 Task: Create in the project AgileHarbor in Backlog an issue 'Implement a new cloud-based project management system for a company with advanced project tracking and reporting features', assign it to team member softage.3@softage.net and change the status to IN PROGRESS. Create in the project AgileHarbor in Backlog an issue 'Integrate a new product comparison feature into an existing e-commerce website to improve product evaluation and decision making for customers', assign it to team member softage.4@softage.net and change the status to IN PROGRESS
Action: Mouse moved to (208, 50)
Screenshot: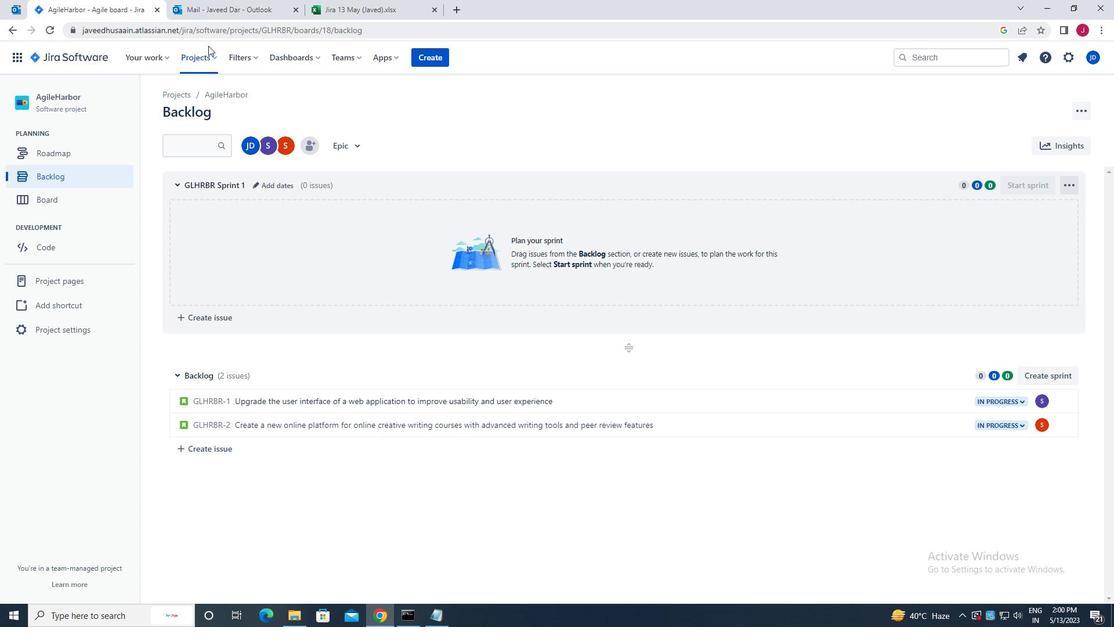
Action: Mouse pressed left at (208, 50)
Screenshot: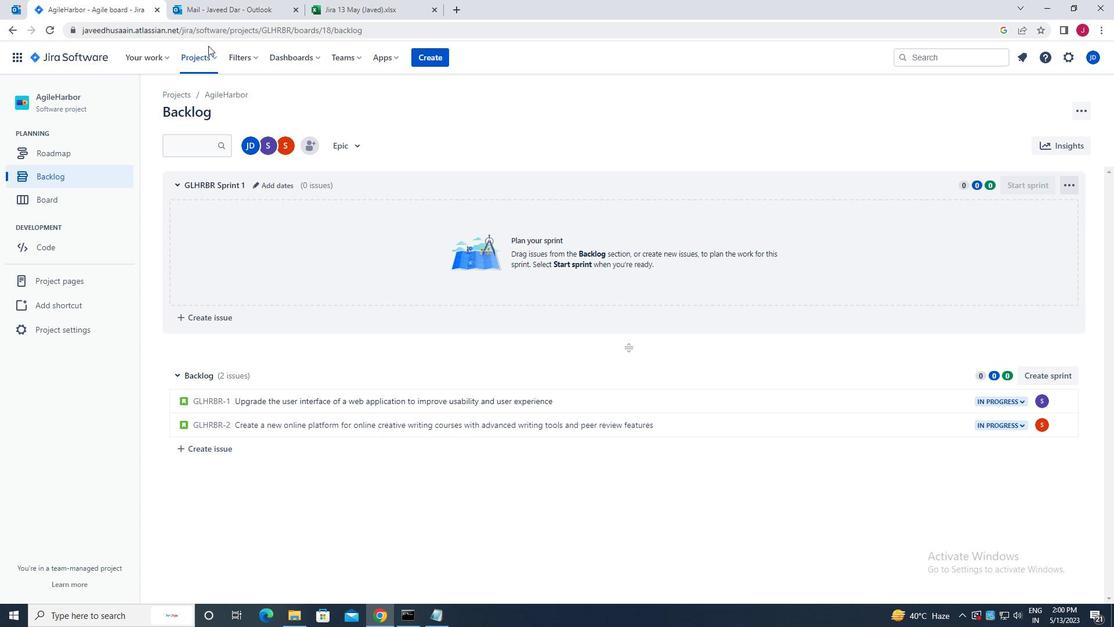 
Action: Mouse moved to (222, 110)
Screenshot: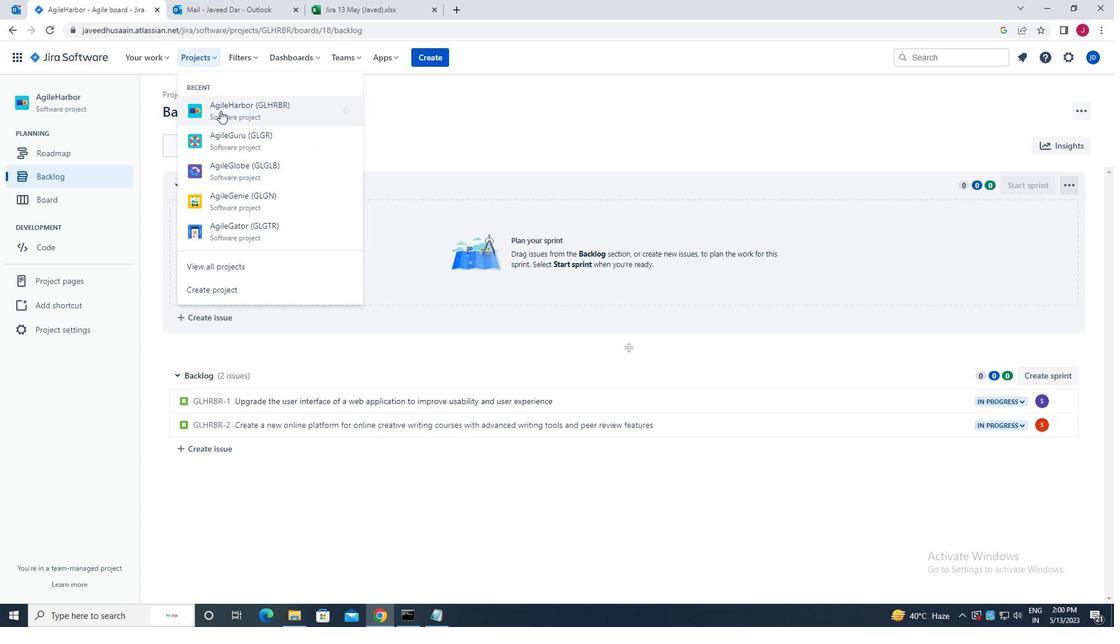 
Action: Mouse pressed left at (222, 110)
Screenshot: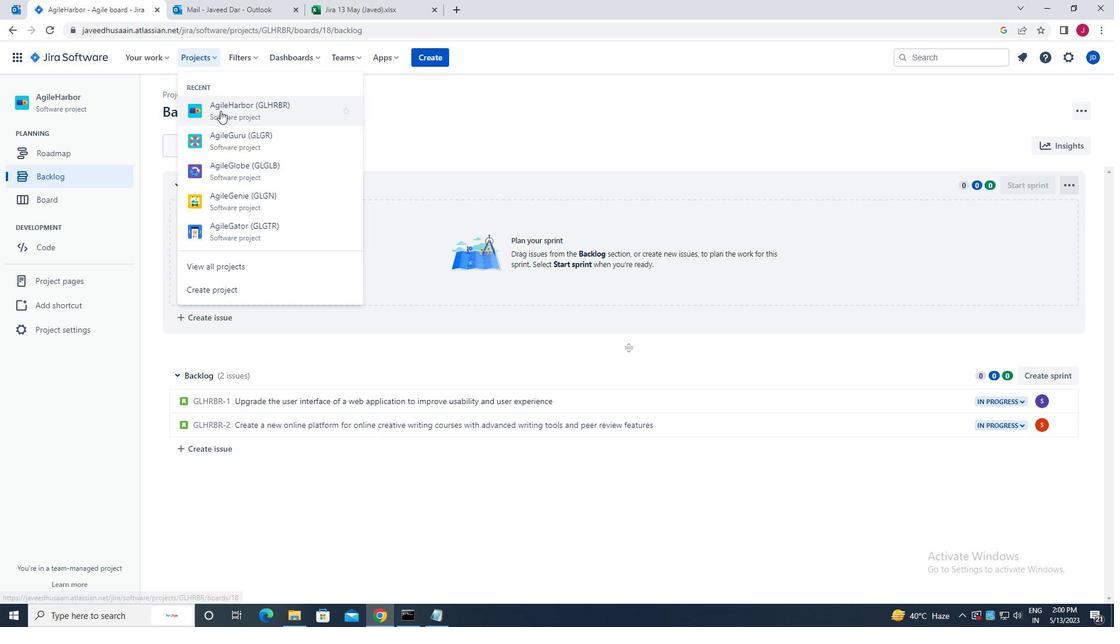 
Action: Mouse moved to (84, 177)
Screenshot: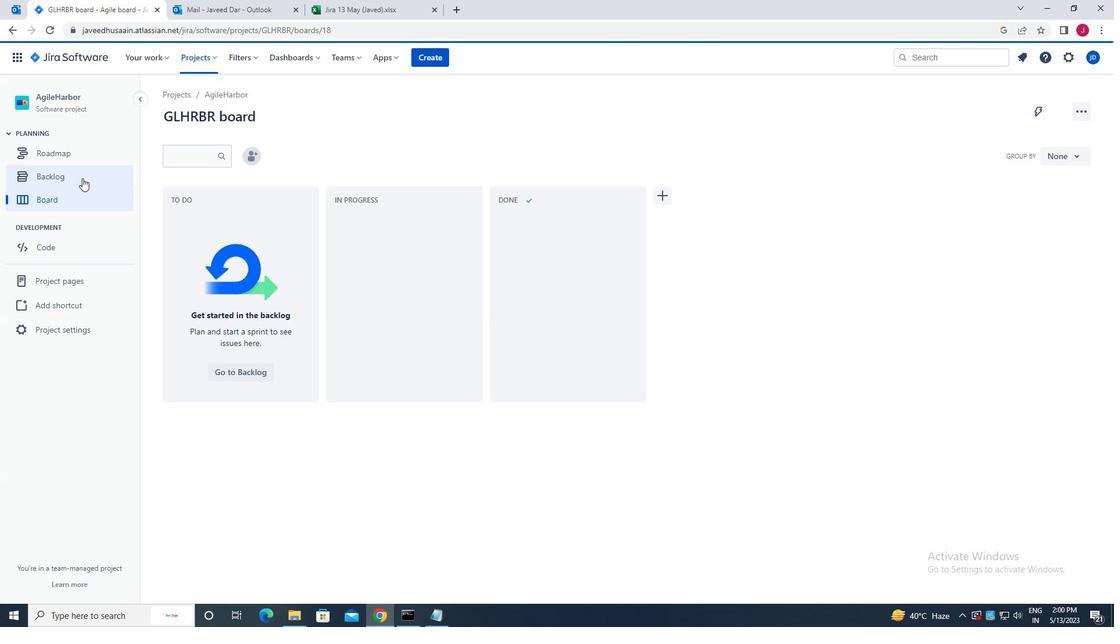 
Action: Mouse pressed left at (84, 177)
Screenshot: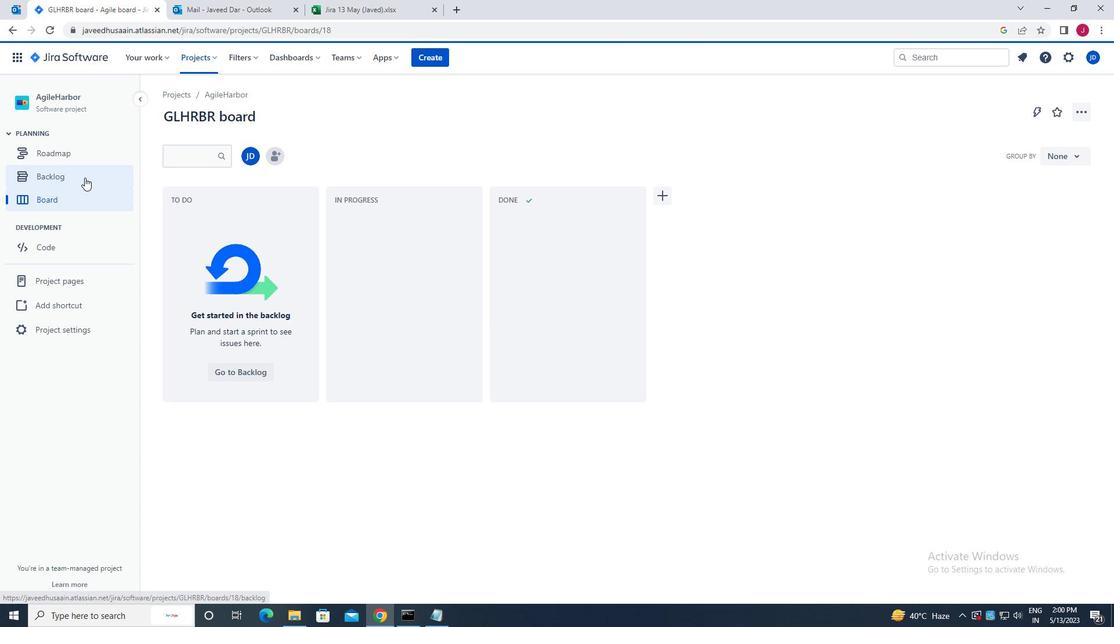 
Action: Mouse moved to (220, 447)
Screenshot: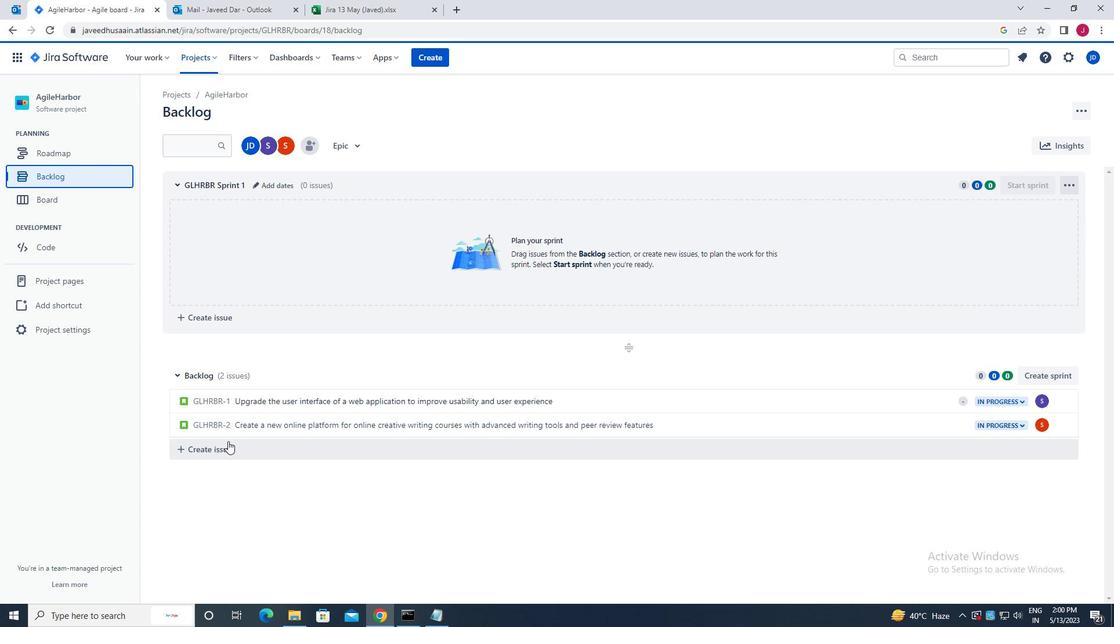 
Action: Mouse pressed left at (220, 447)
Screenshot: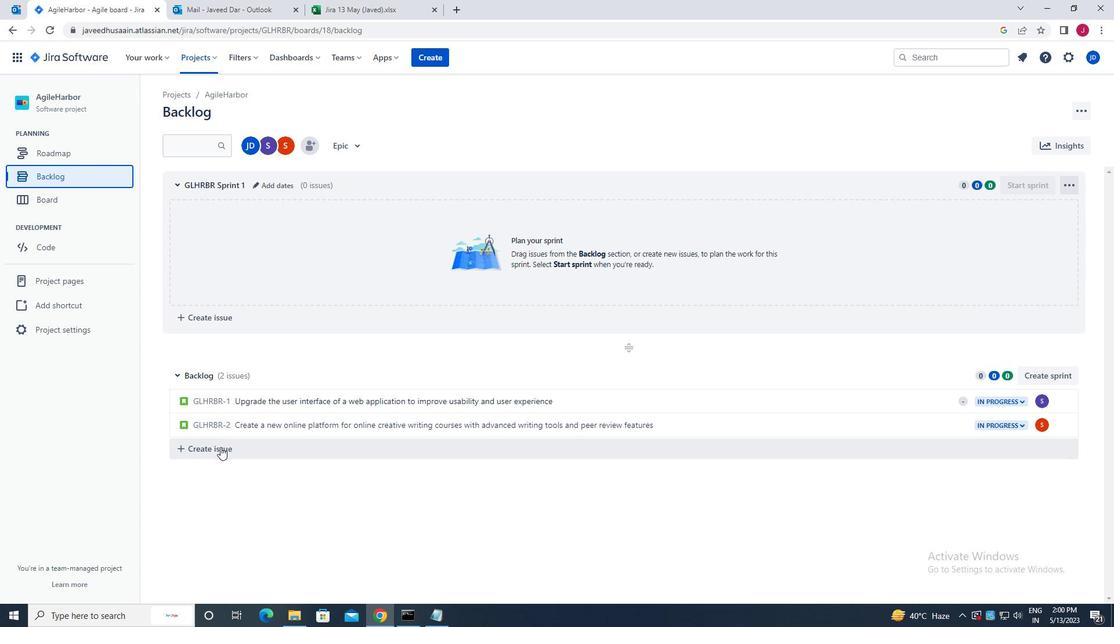 
Action: Mouse moved to (295, 452)
Screenshot: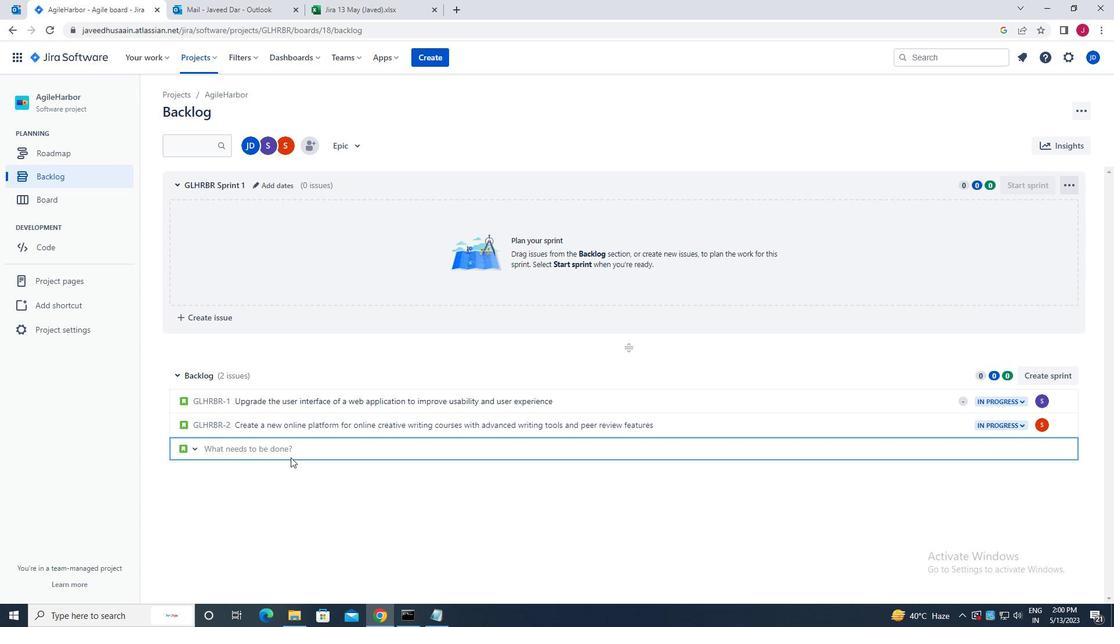 
Action: Mouse pressed left at (295, 452)
Screenshot: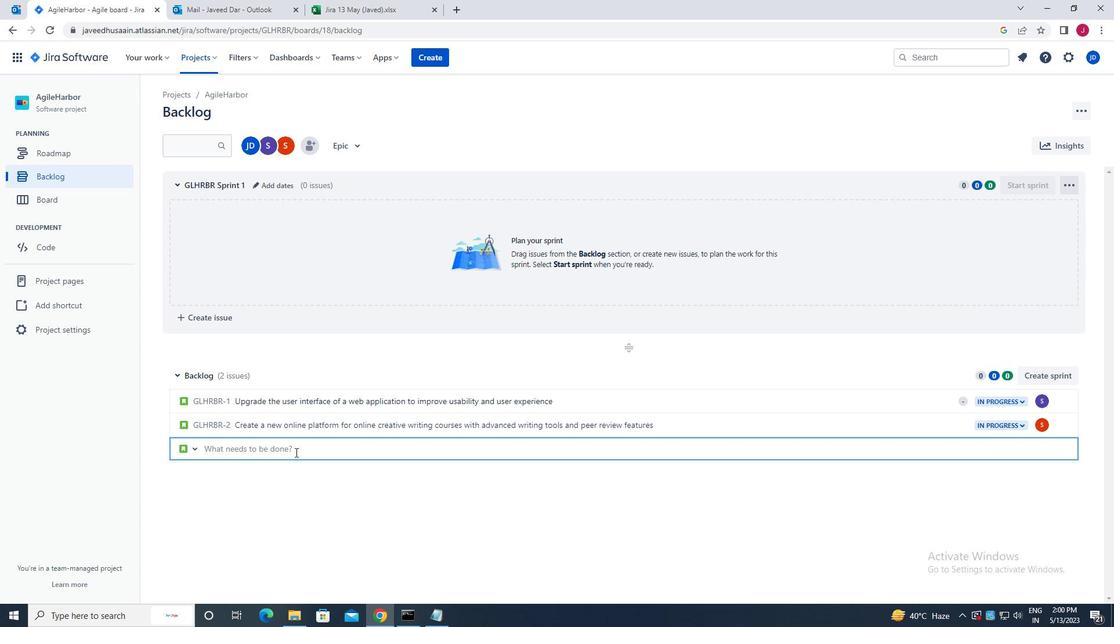 
Action: Key pressed i<Key.caps_lock>mplement<Key.space>a<Key.space>new<Key.space>cloud-based<Key.space>project<Key.space>management<Key.space>system<Key.space>for<Key.space>a<Key.space>company<Key.space>with<Key.space>advanced<Key.space>project<Key.space>tracking<Key.space>and<Key.space>reporting<Key.space>features<Key.enter>
Screenshot: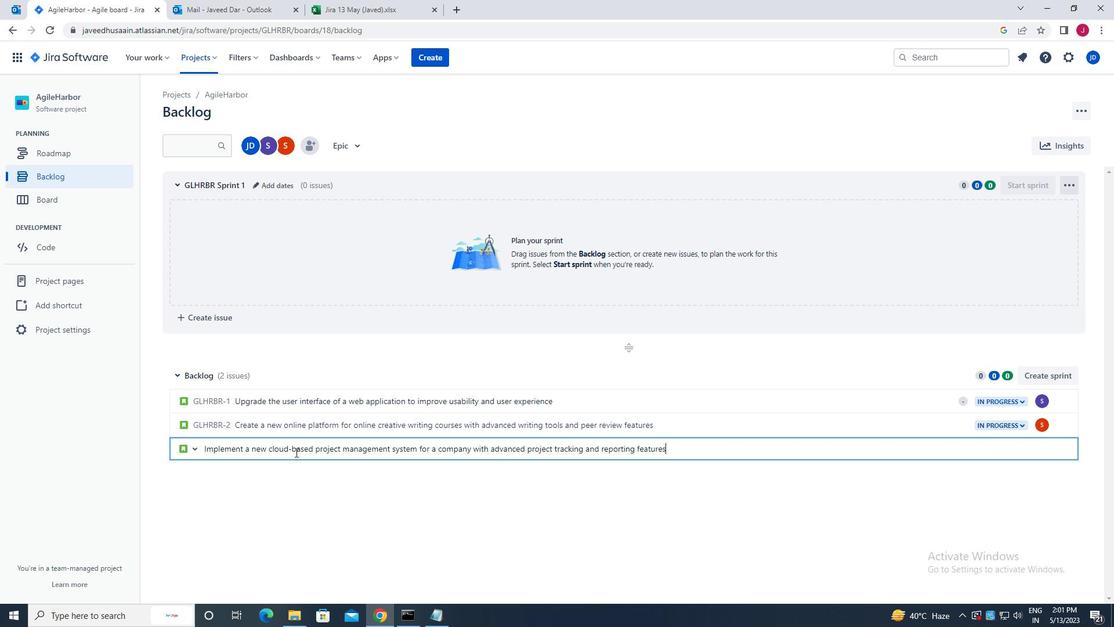 
Action: Mouse moved to (1040, 449)
Screenshot: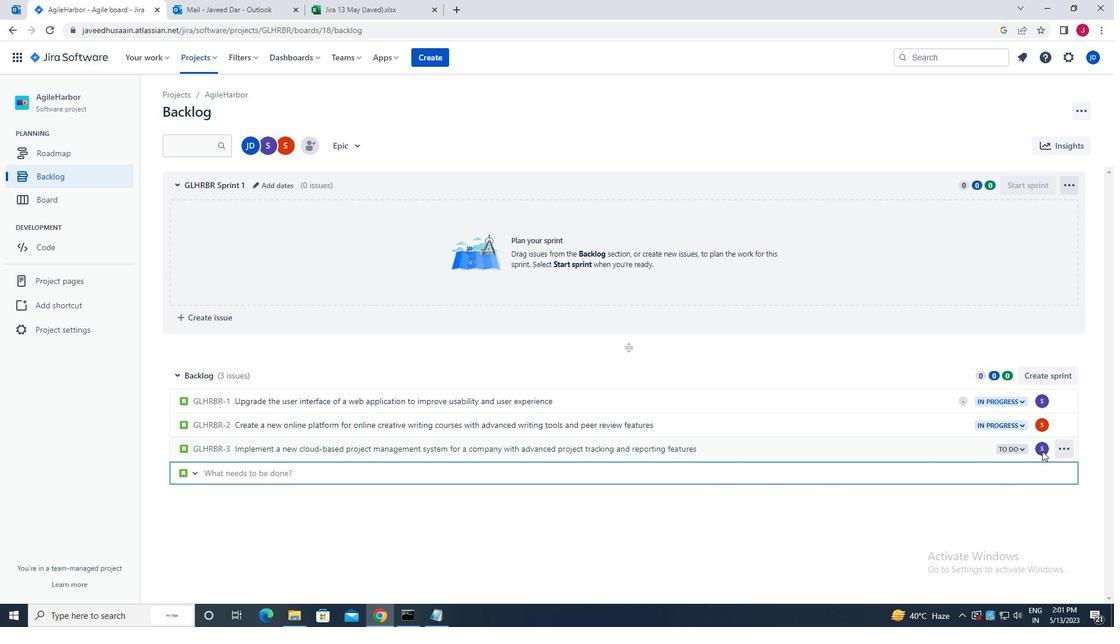 
Action: Mouse pressed left at (1040, 449)
Screenshot: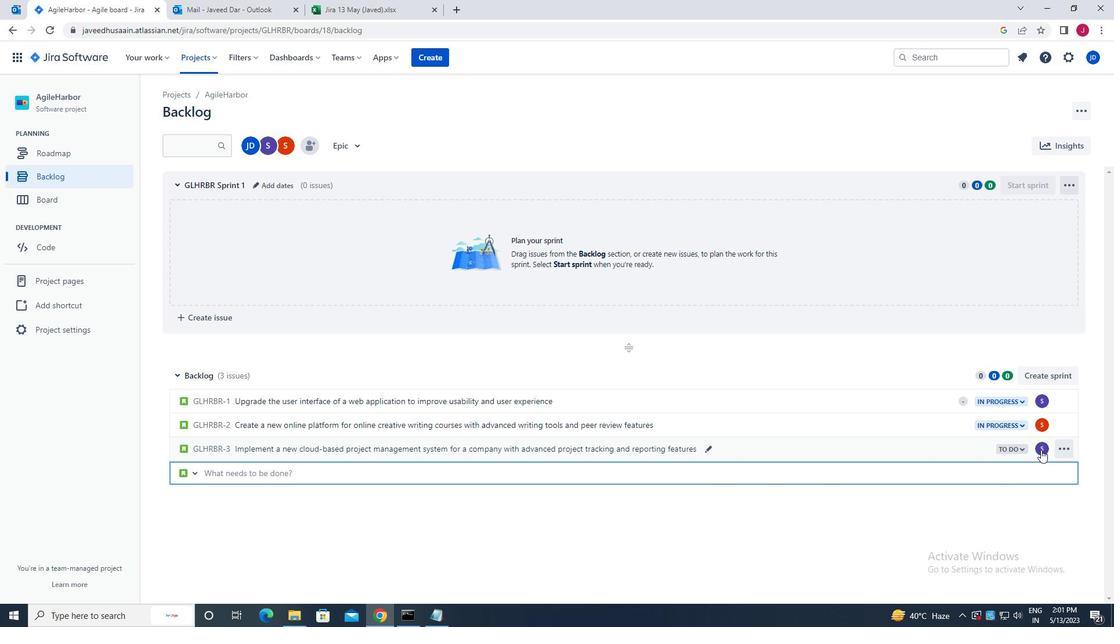 
Action: Mouse moved to (957, 477)
Screenshot: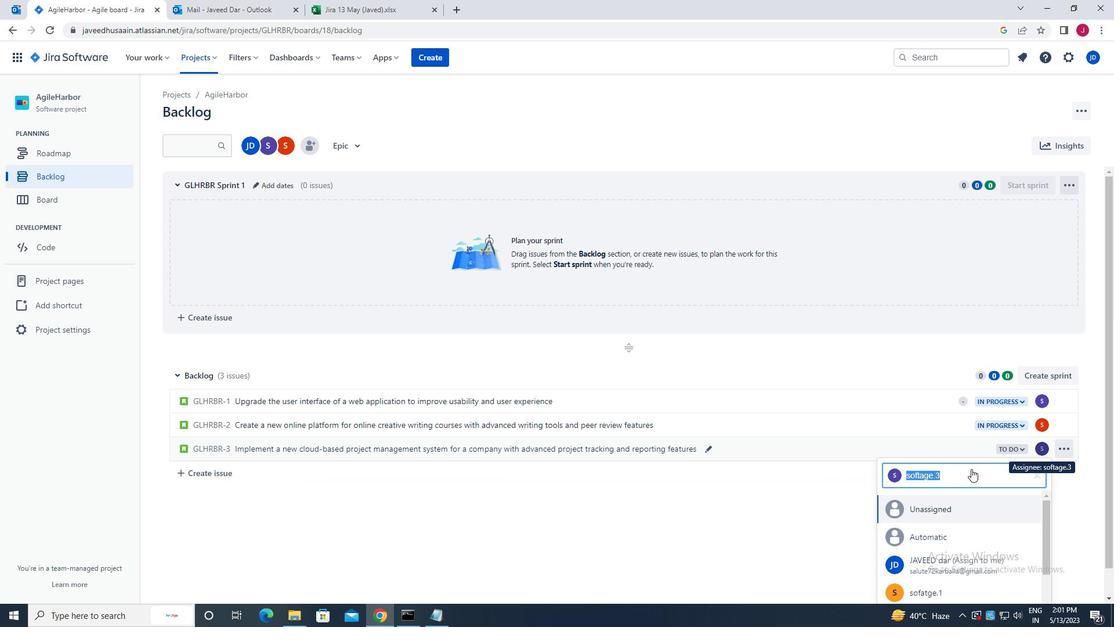 
Action: Key pressed soft
Screenshot: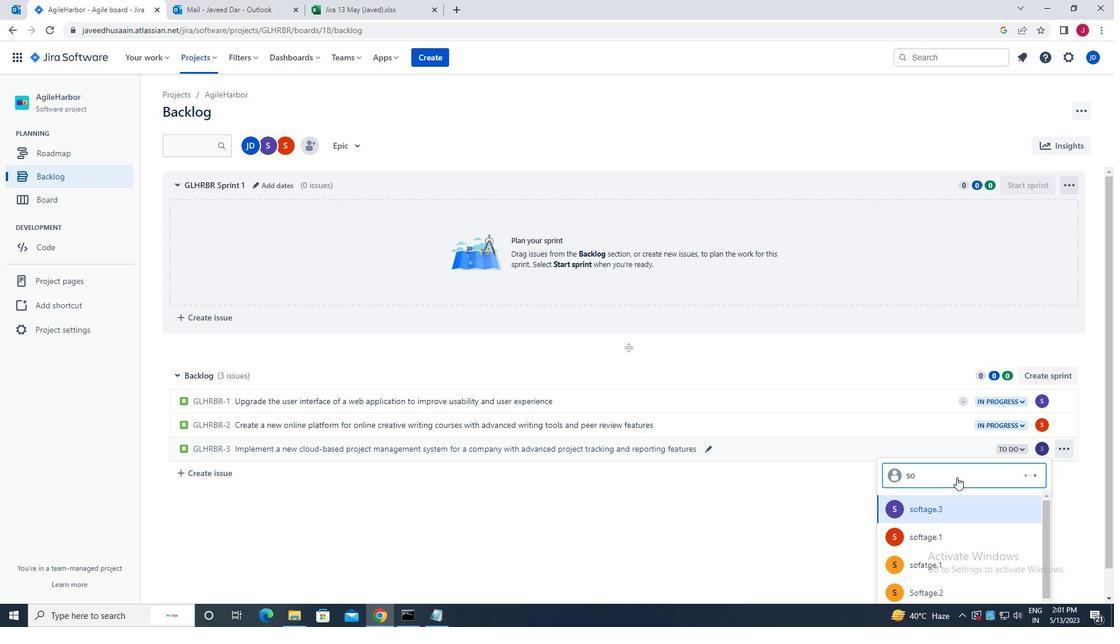 
Action: Mouse moved to (955, 508)
Screenshot: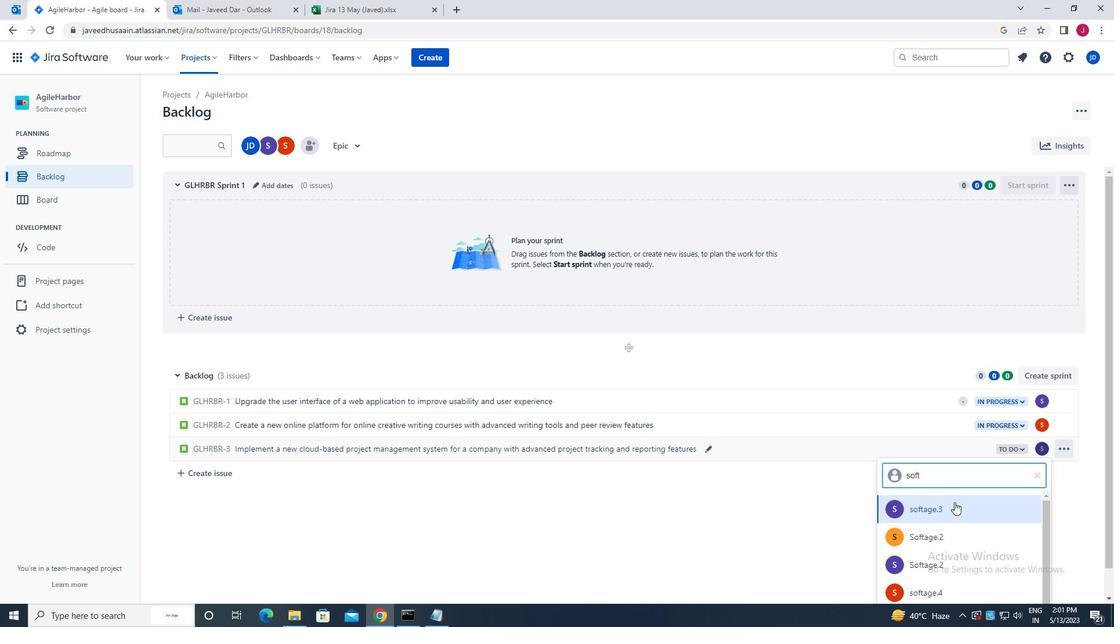 
Action: Mouse pressed left at (955, 508)
Screenshot: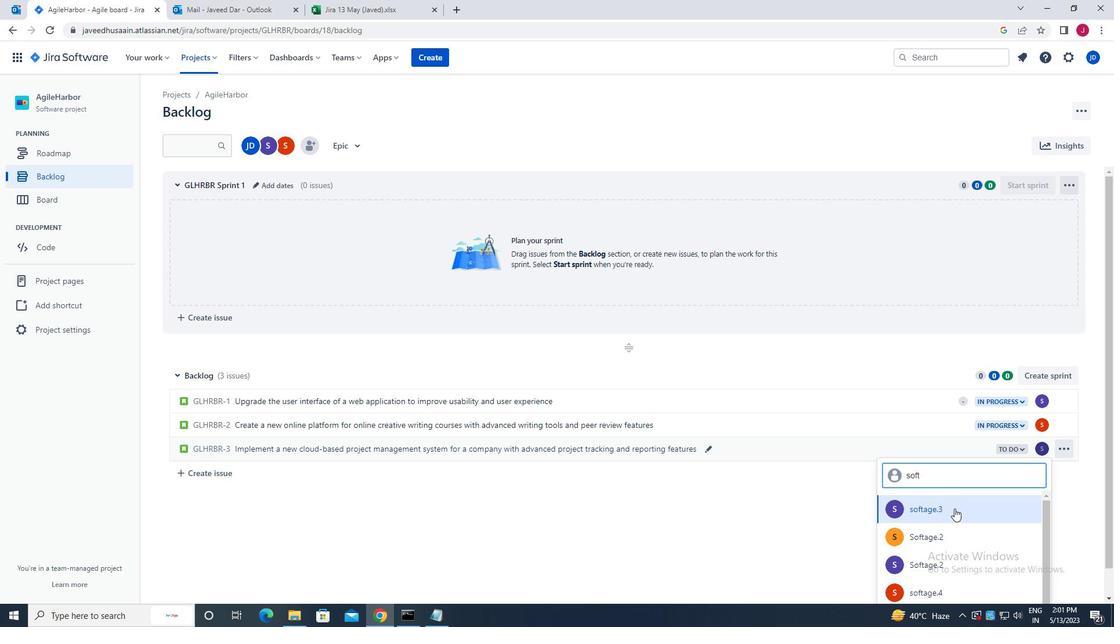 
Action: Mouse moved to (1022, 450)
Screenshot: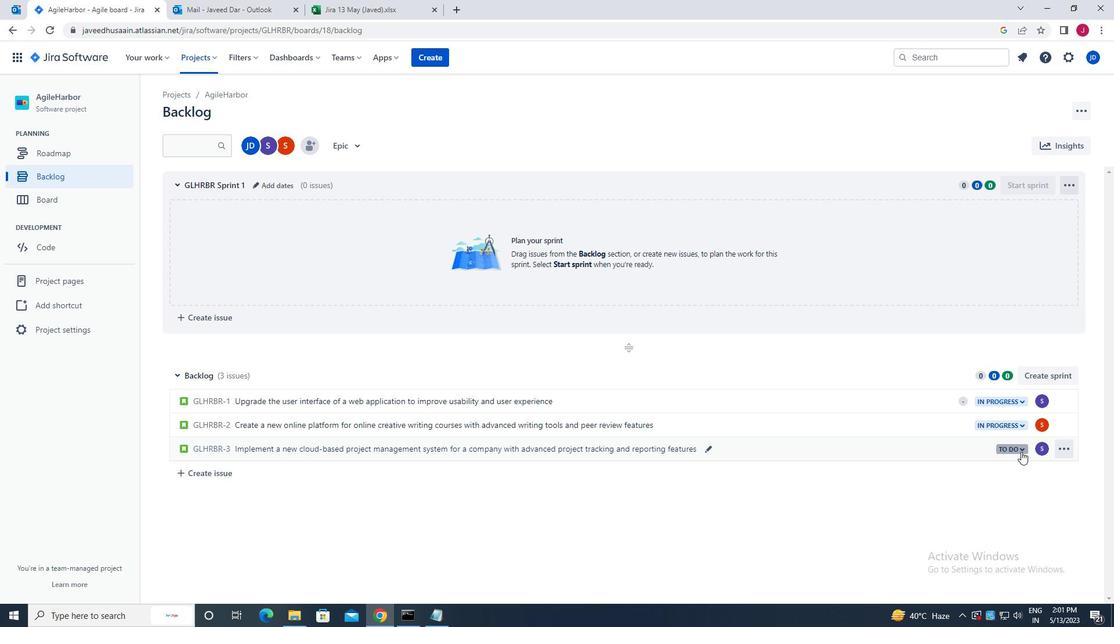 
Action: Mouse pressed left at (1022, 450)
Screenshot: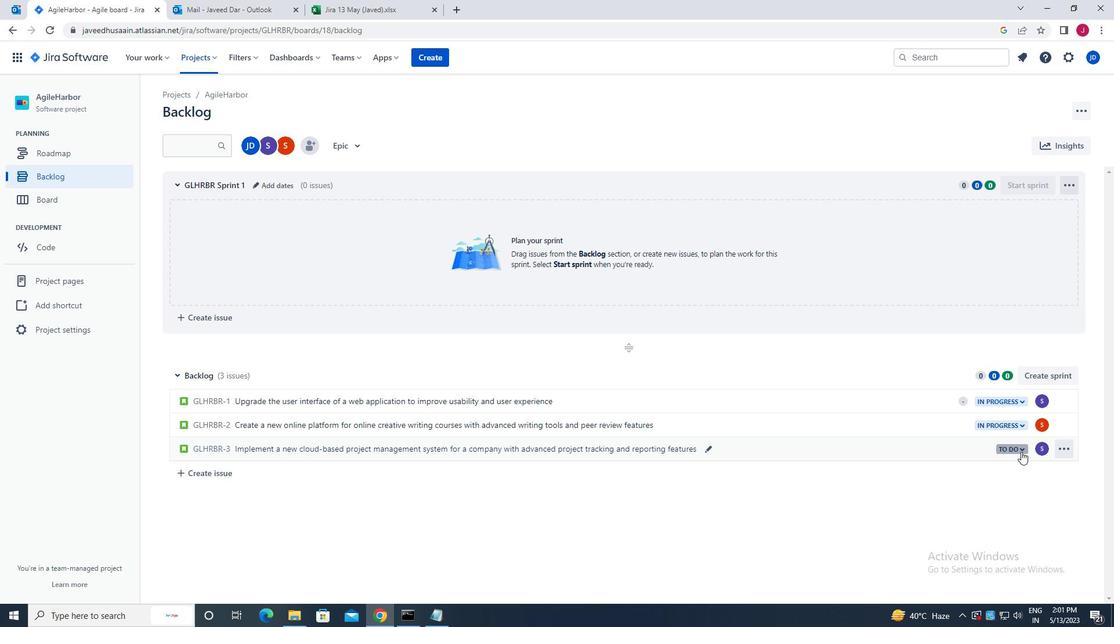 
Action: Mouse moved to (936, 472)
Screenshot: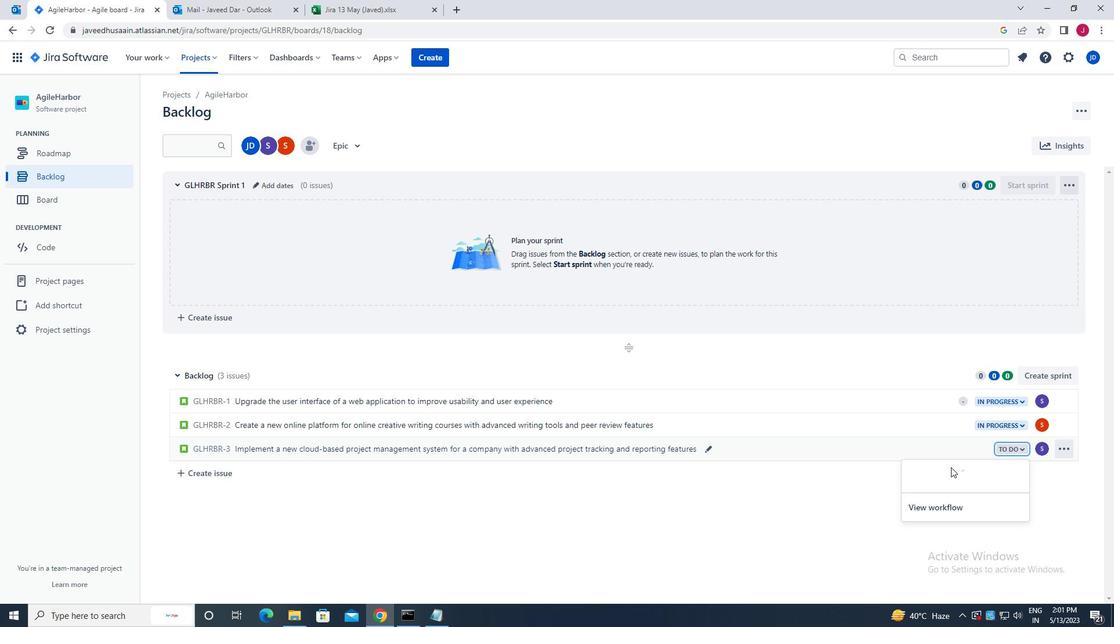 
Action: Mouse pressed left at (936, 472)
Screenshot: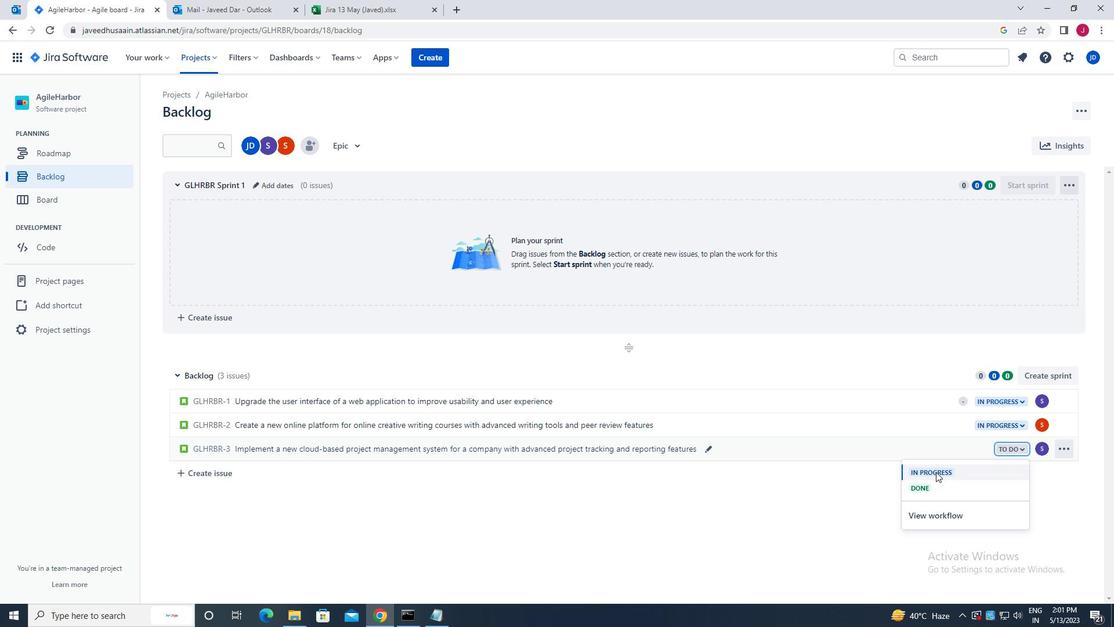 
Action: Mouse moved to (221, 475)
Screenshot: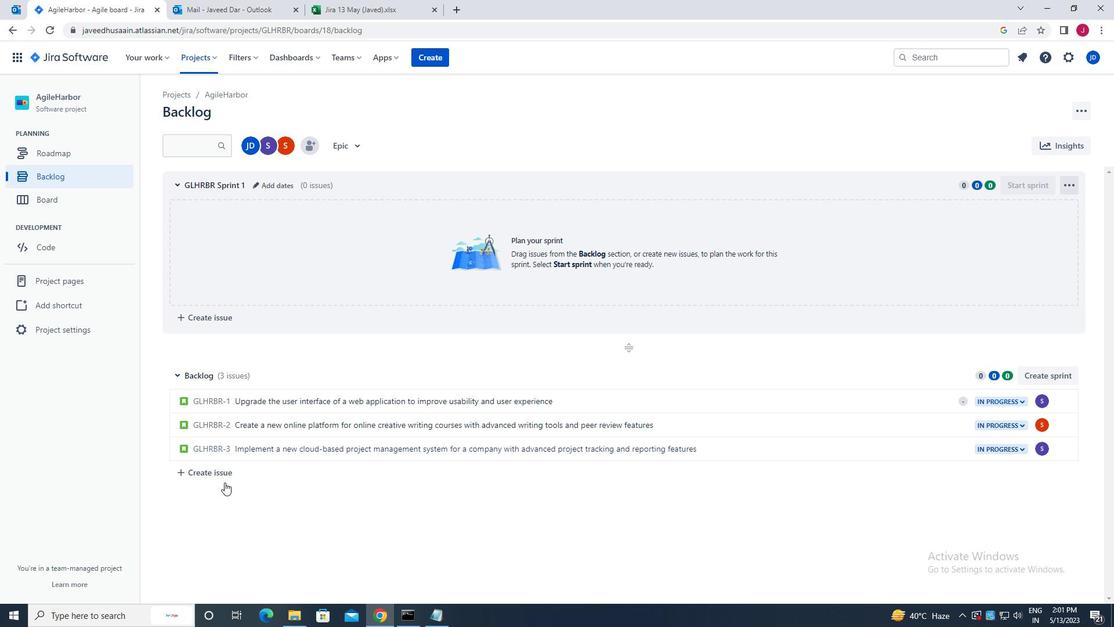 
Action: Mouse pressed left at (221, 475)
Screenshot: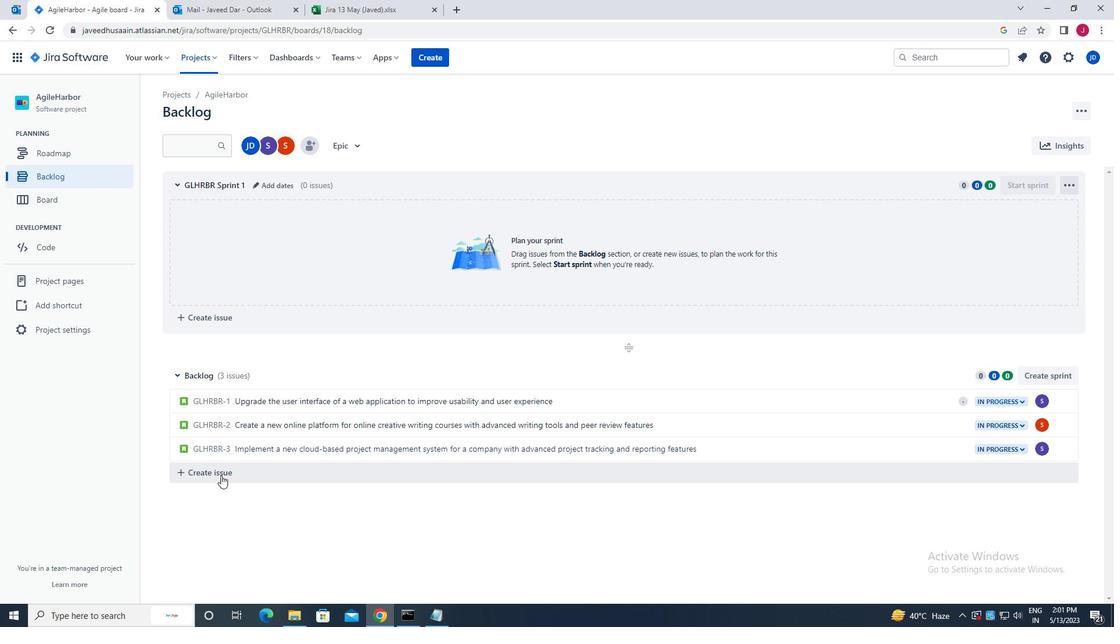 
Action: Mouse moved to (239, 477)
Screenshot: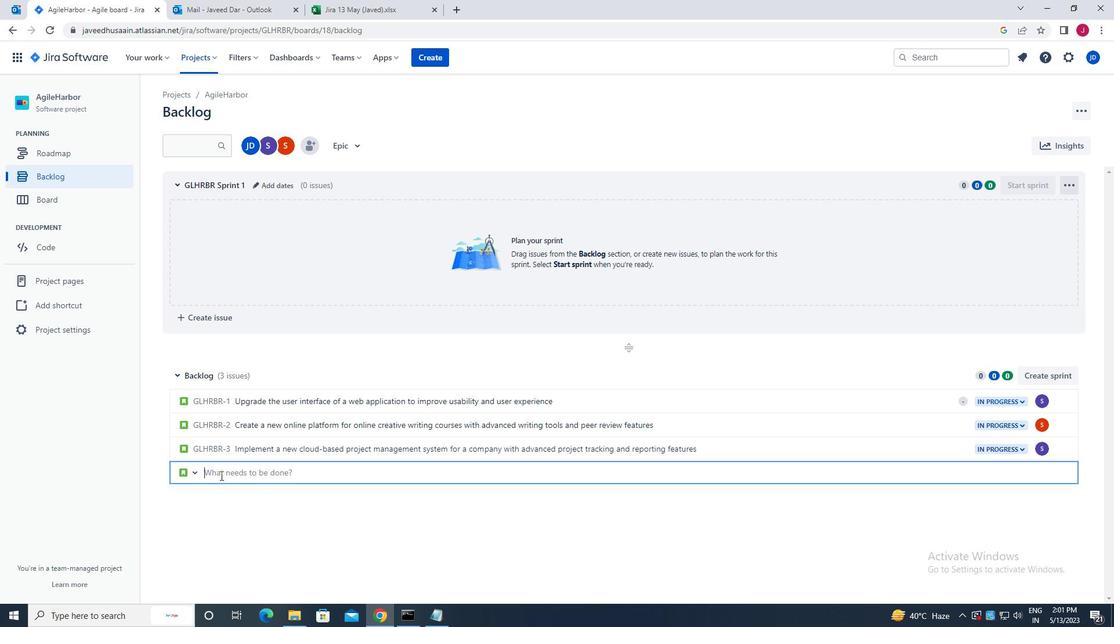 
Action: Key pressed <Key.caps_lock><Key.caps_lock>i<Key.backspace><Key.caps_lock>i<Key.caps_lock>ntegrate<Key.space>a<Key.space>new<Key.space>product<Key.space>comparison<Key.space>feature<Key.space>iy<Key.backspace>nto<Key.space>an<Key.space>existing<Key.space>ecommerce<Key.space>website<Key.space>to<Key.space>improve<Key.space>product<Key.space>evalution<Key.space>
Screenshot: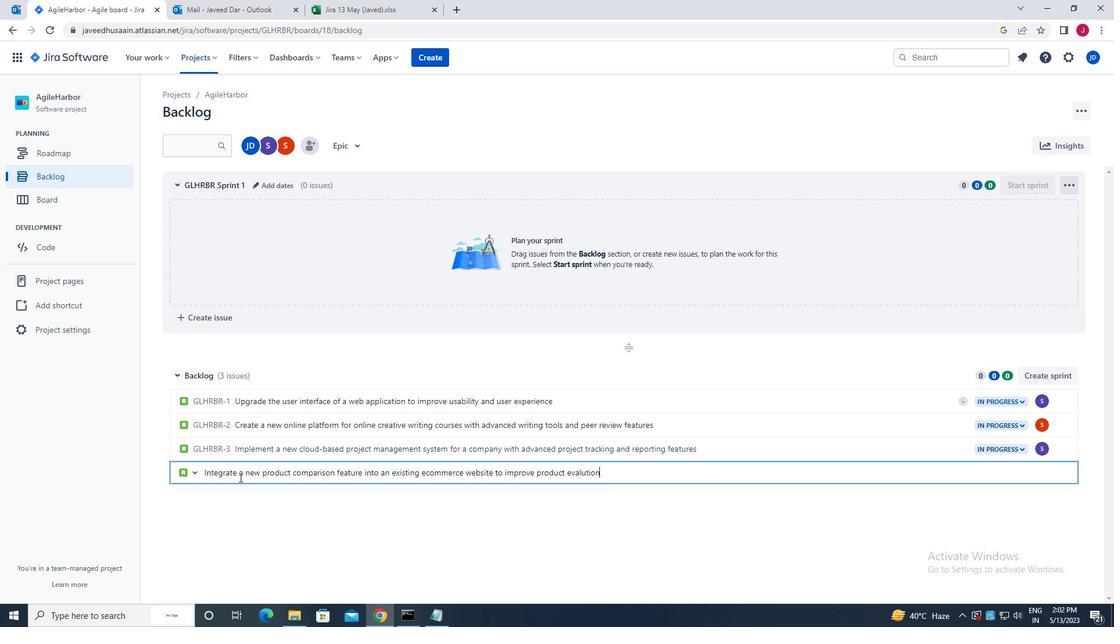 
Action: Mouse moved to (574, 474)
Screenshot: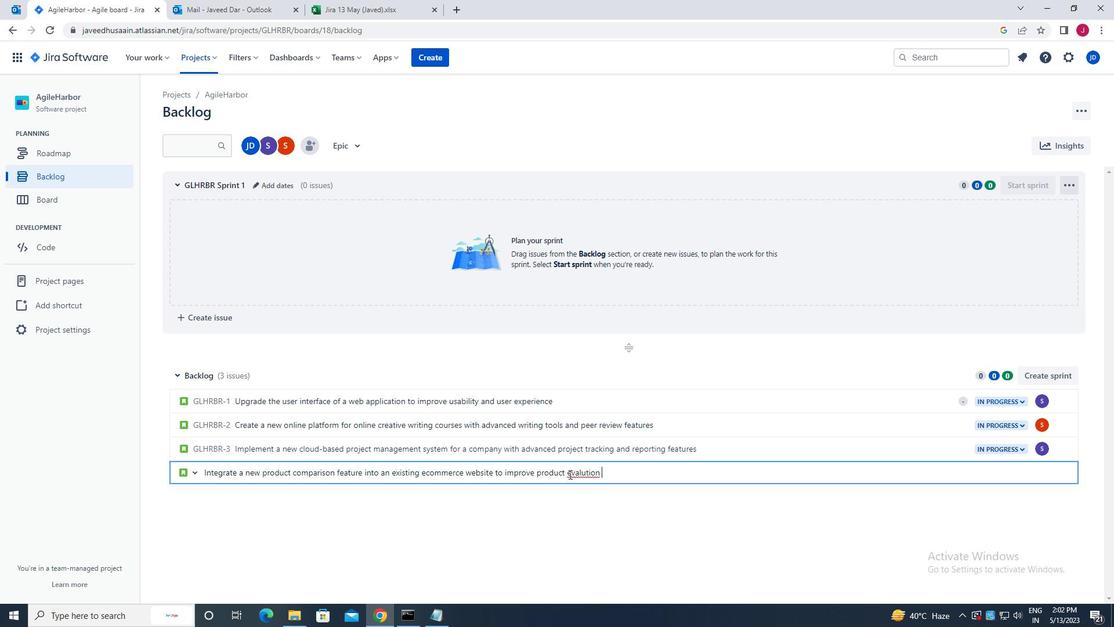
Action: Mouse pressed right at (574, 474)
Screenshot: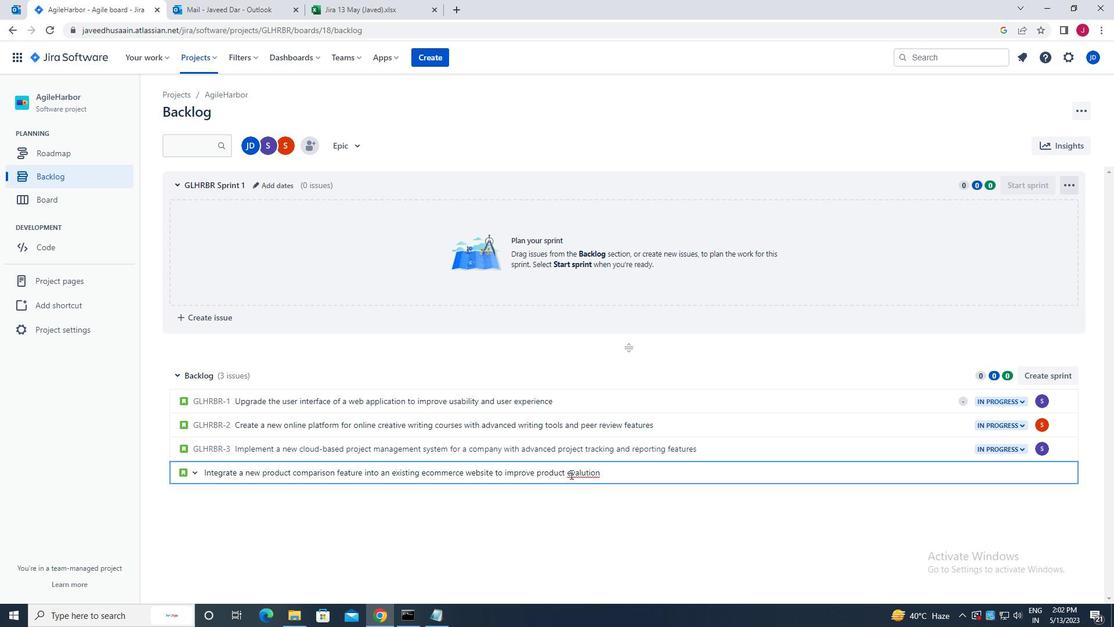 
Action: Mouse moved to (611, 302)
Screenshot: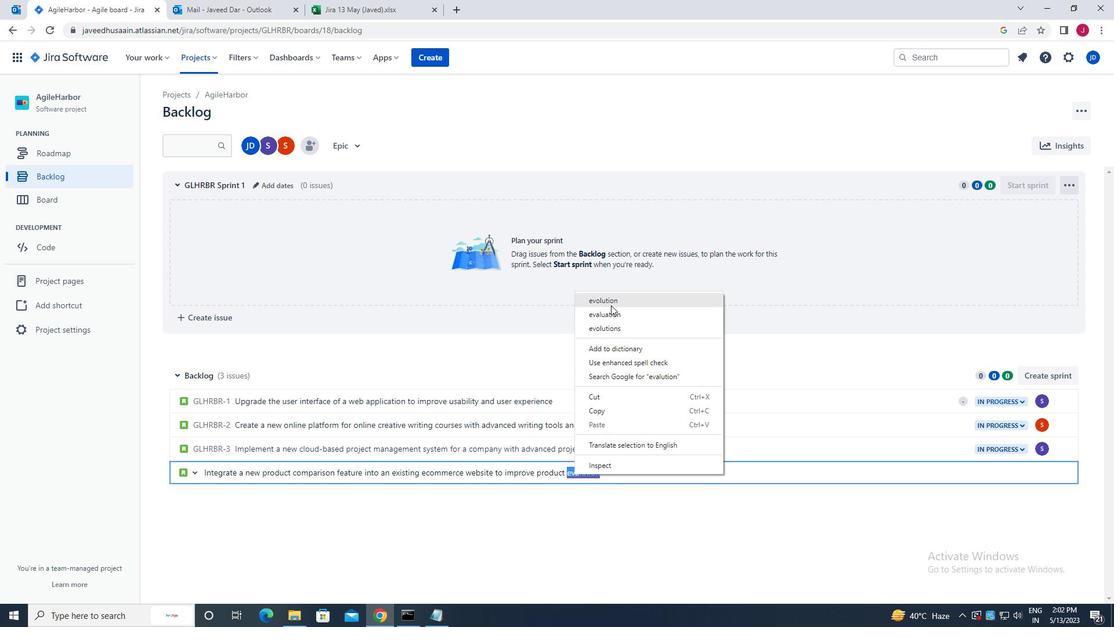 
Action: Mouse pressed left at (611, 302)
Screenshot: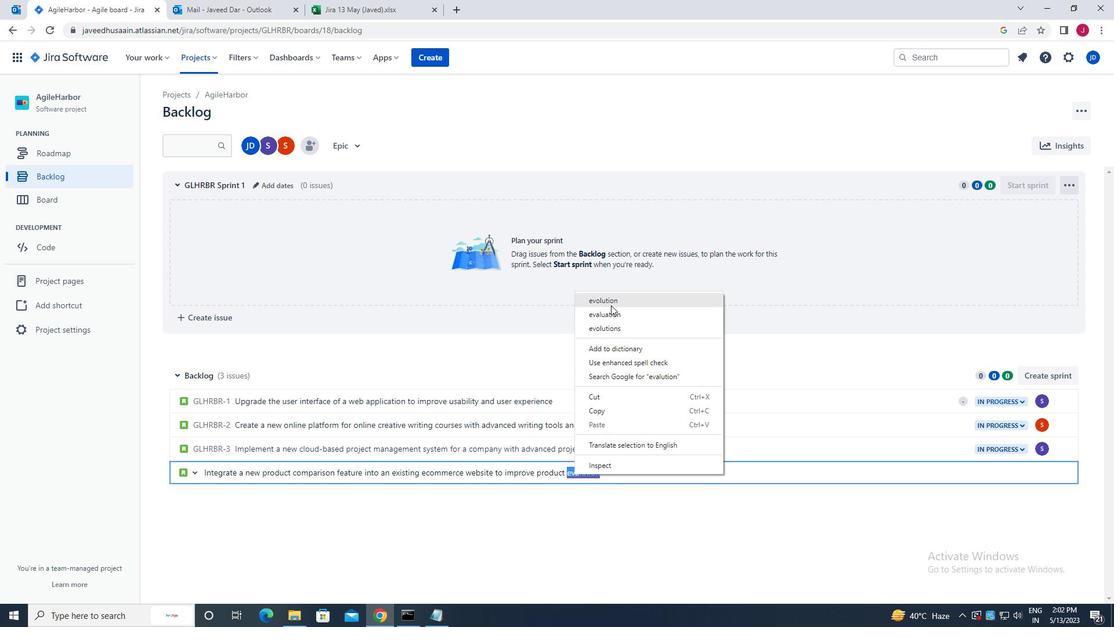 
Action: Mouse moved to (625, 468)
Screenshot: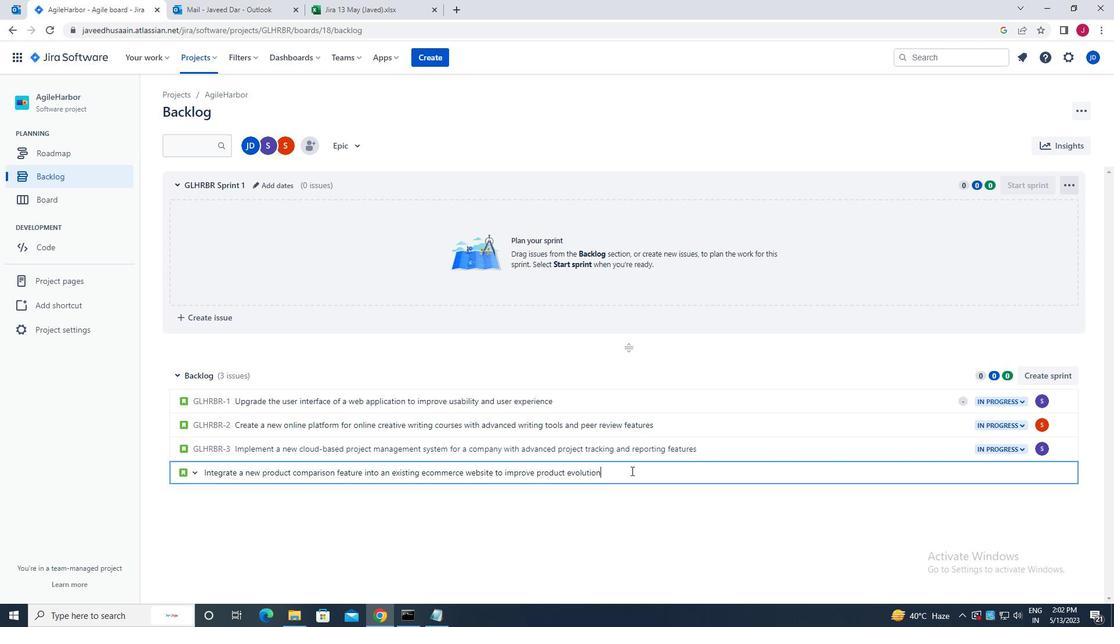 
Action: Key pressed <Key.space>and<Key.space>decision<Key.space>making<Key.space>customers<Key.enter>
Screenshot: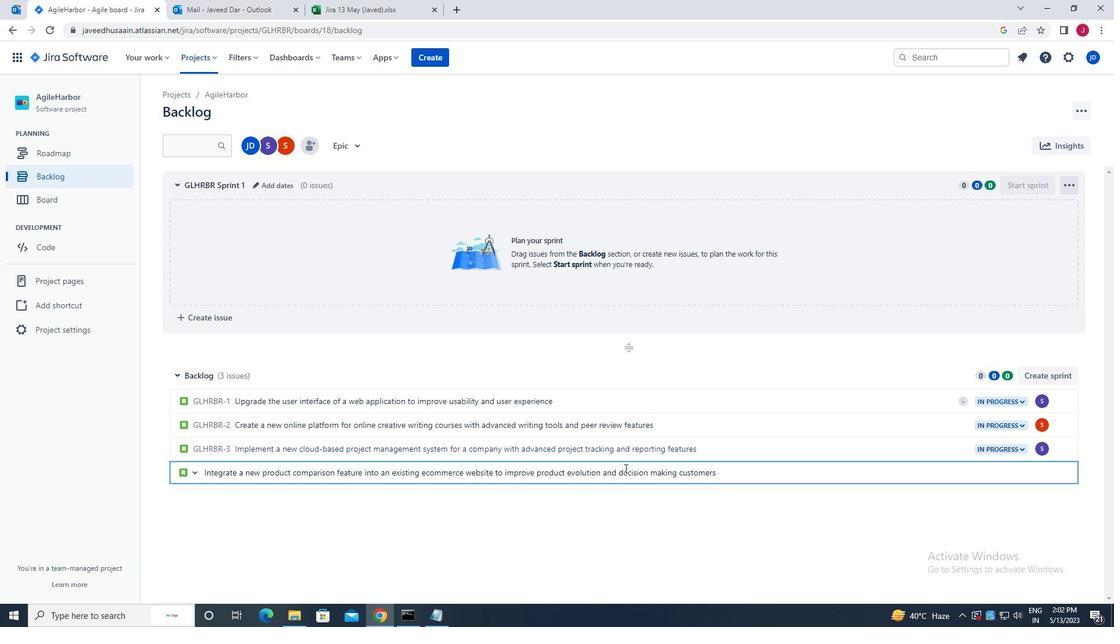 
Action: Mouse moved to (1044, 475)
Screenshot: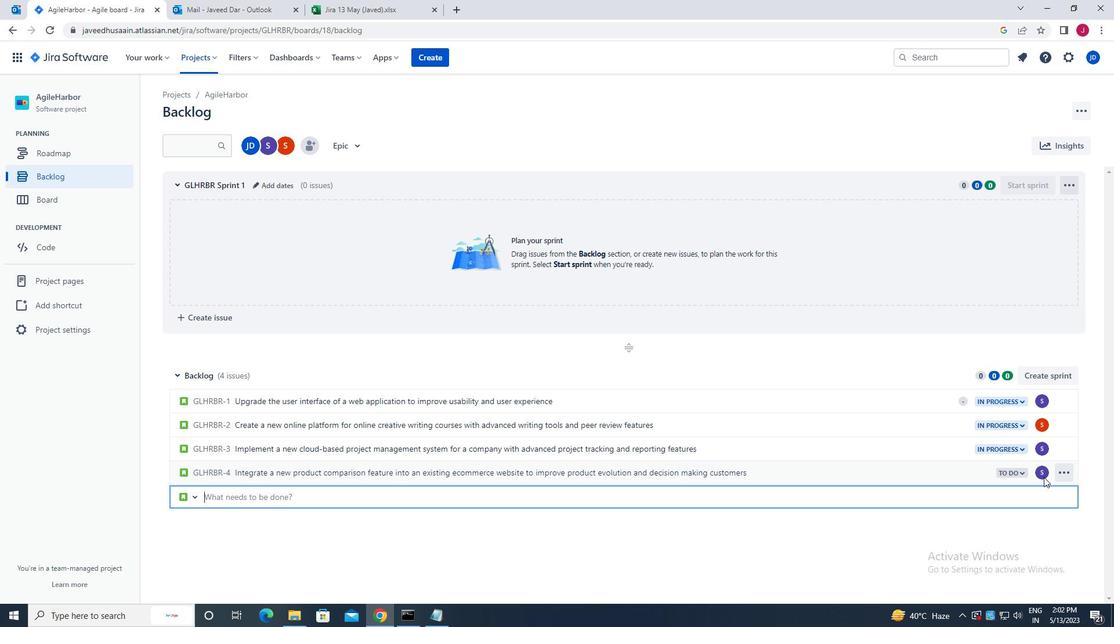 
Action: Mouse pressed left at (1044, 475)
Screenshot: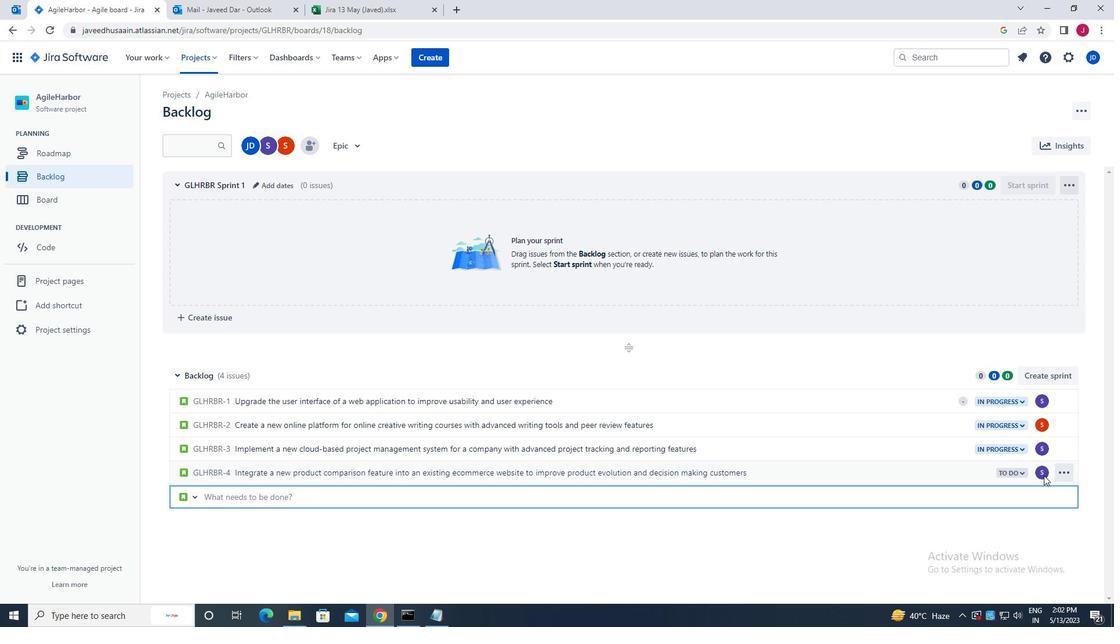 
Action: Mouse pressed left at (1044, 475)
Screenshot: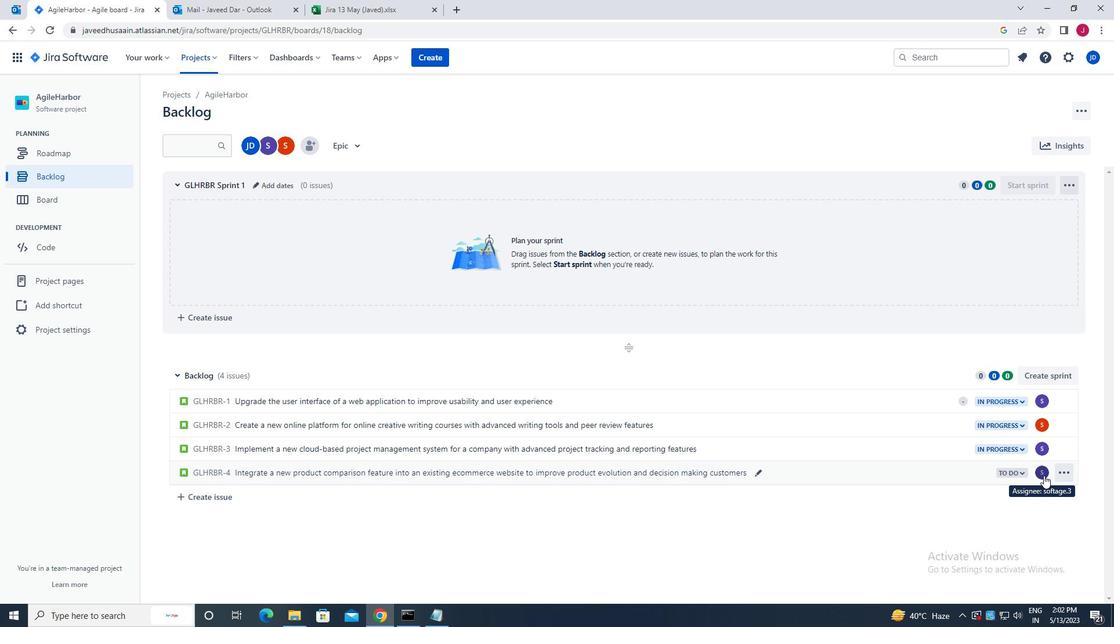 
Action: Mouse moved to (947, 499)
Screenshot: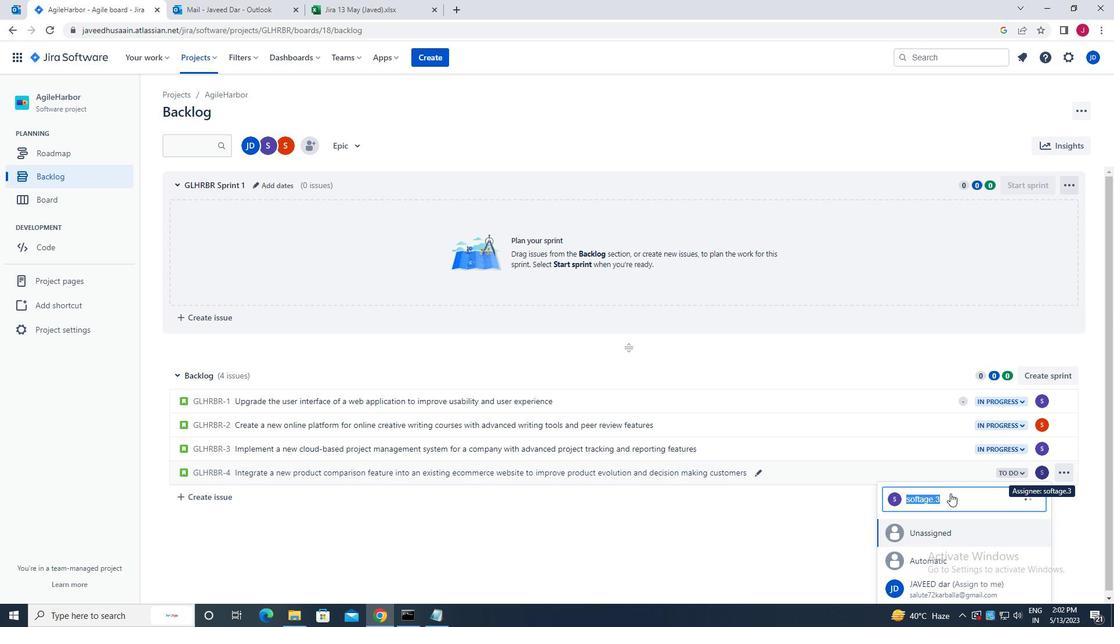 
Action: Key pressed soft
Screenshot: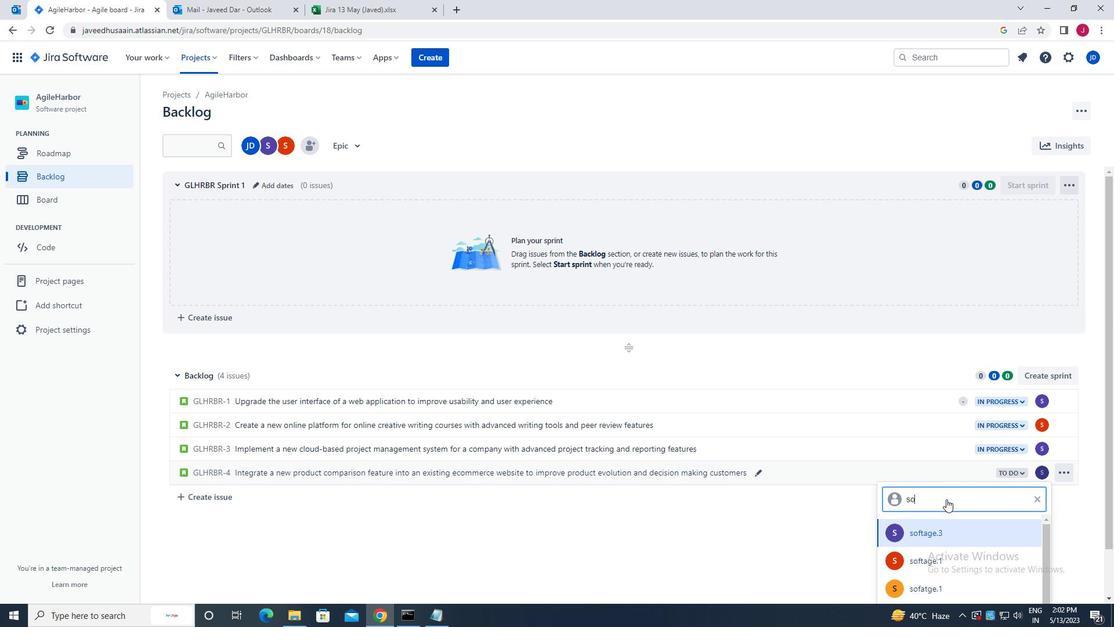 
Action: Mouse moved to (933, 529)
Screenshot: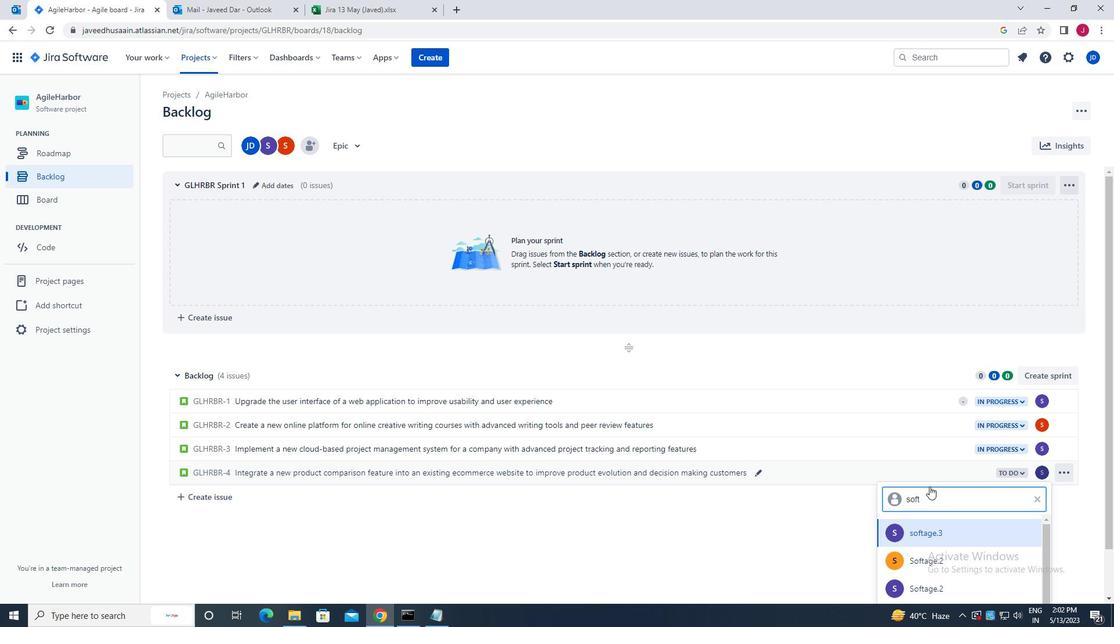 
Action: Mouse scrolled (933, 528) with delta (0, 0)
Screenshot: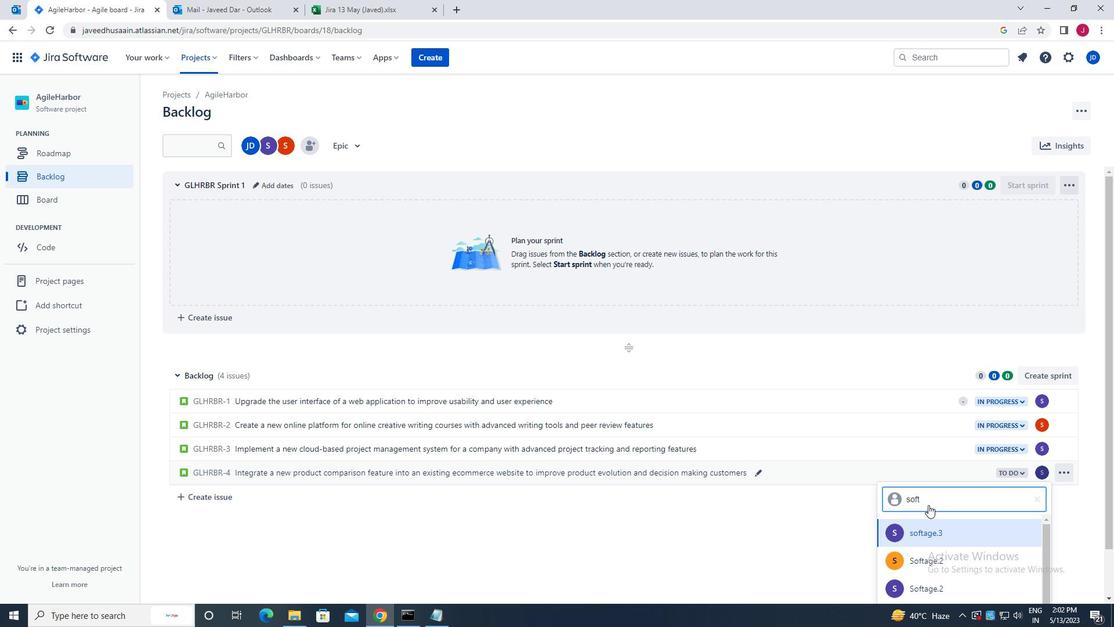 
Action: Mouse scrolled (933, 528) with delta (0, 0)
Screenshot: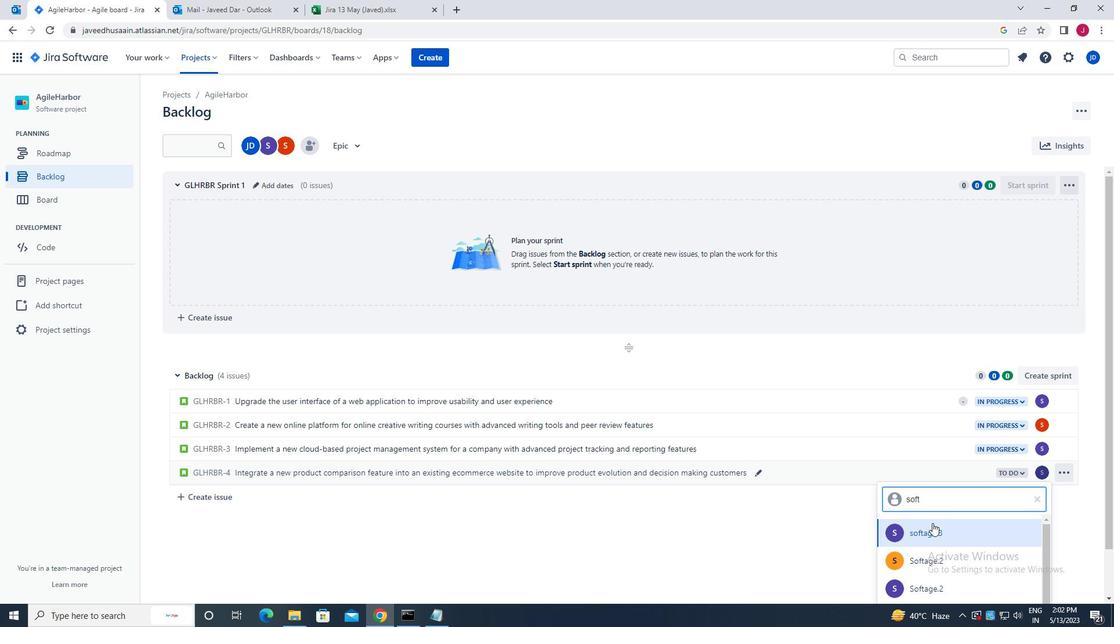 
Action: Mouse scrolled (933, 528) with delta (0, 0)
Screenshot: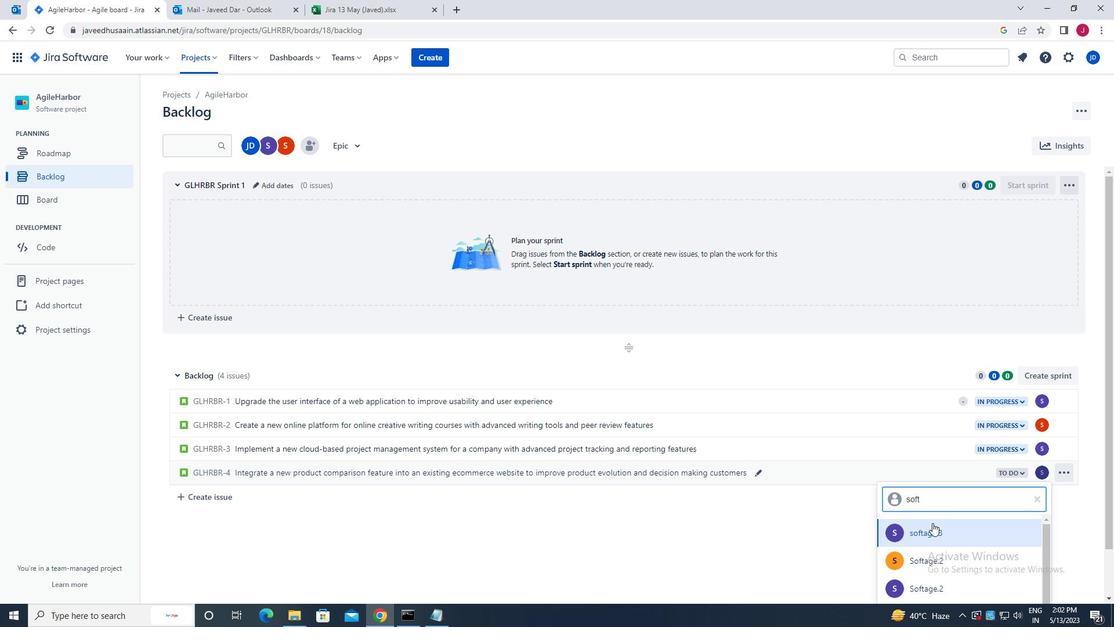 
Action: Mouse moved to (977, 538)
Screenshot: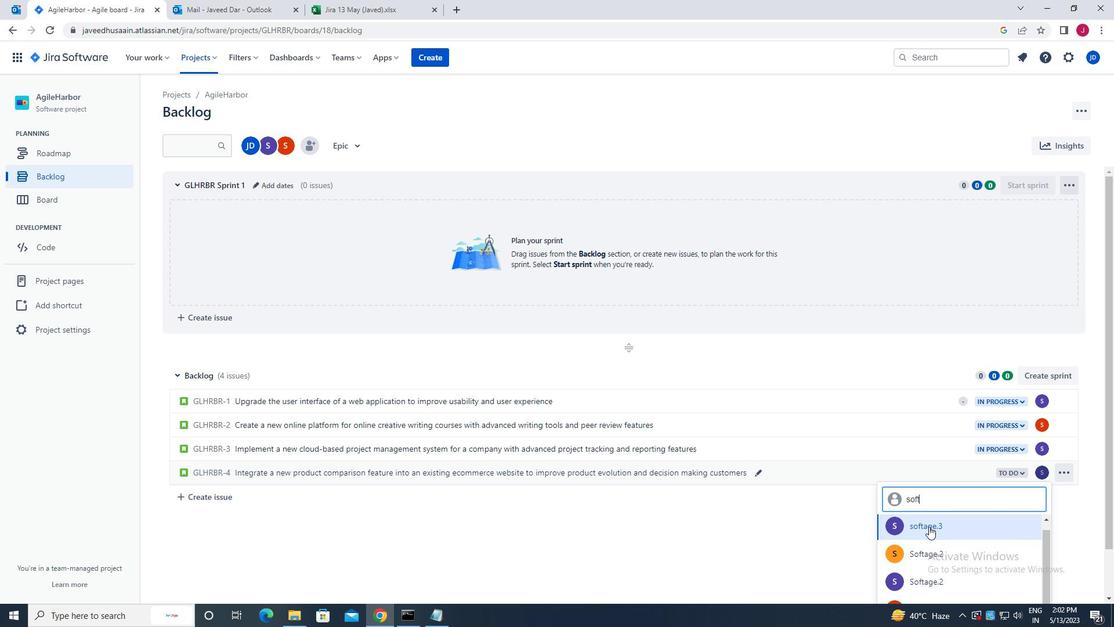 
Action: Mouse scrolled (977, 538) with delta (0, 0)
Screenshot: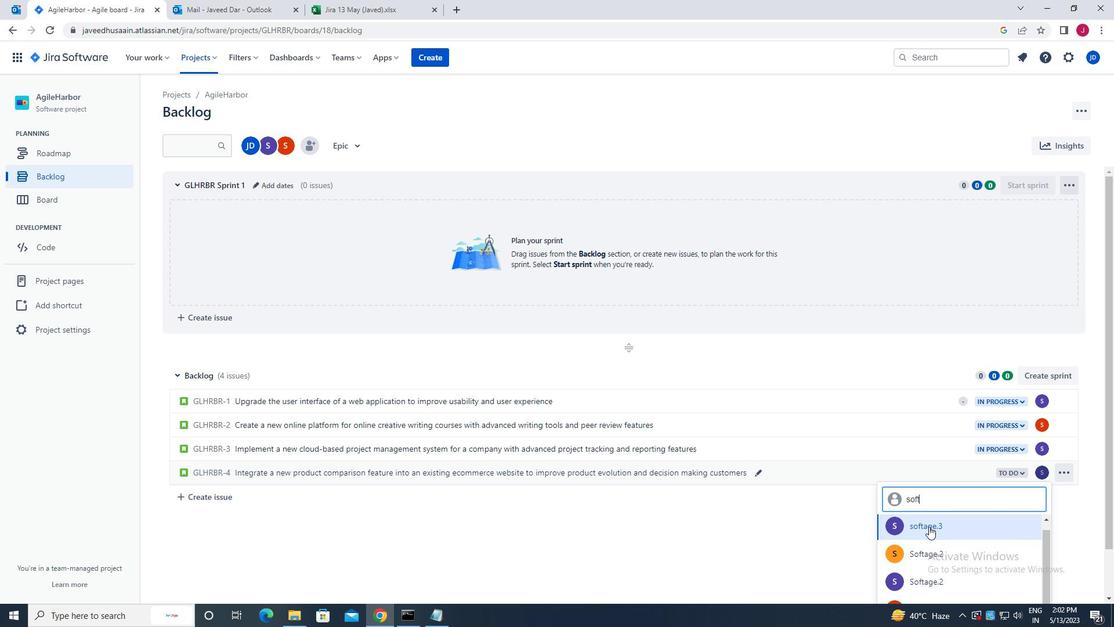 
Action: Mouse moved to (981, 540)
Screenshot: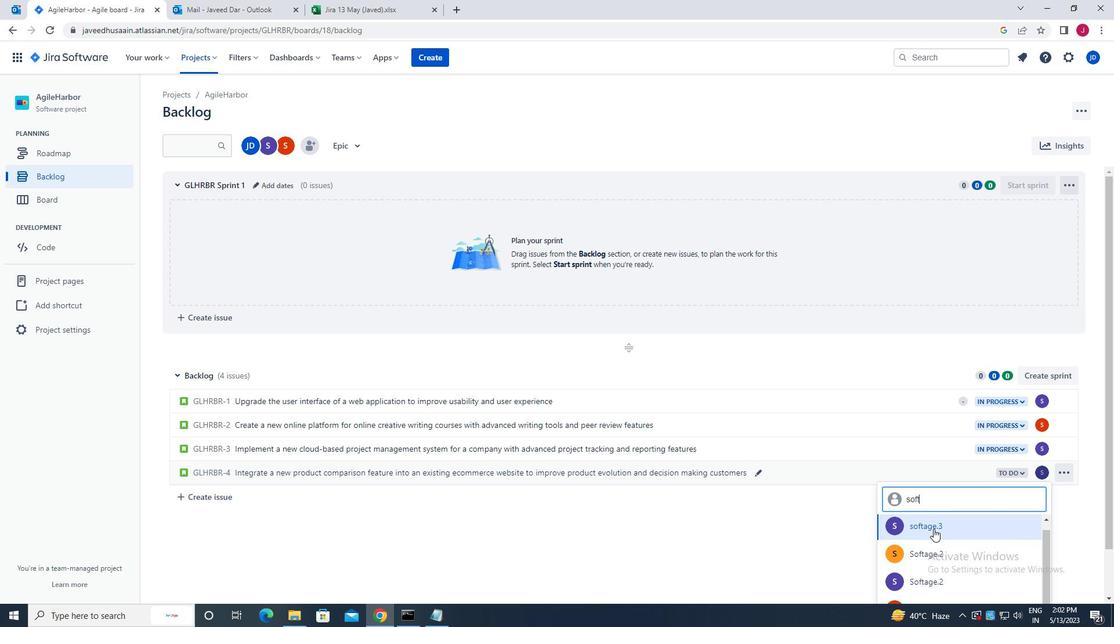 
Action: Mouse scrolled (981, 540) with delta (0, 0)
Screenshot: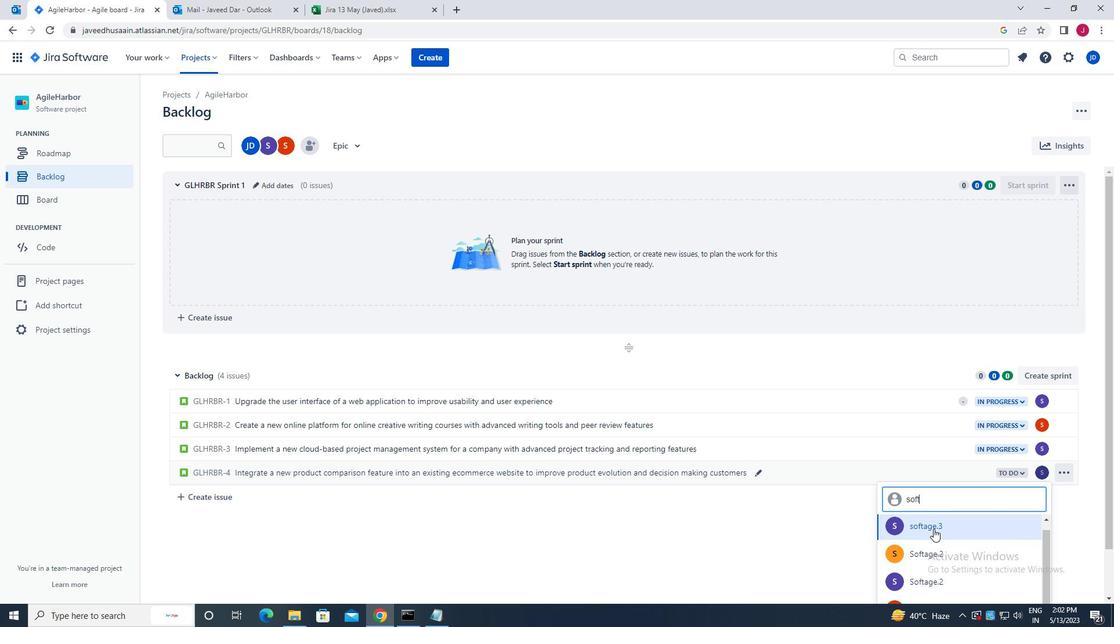 
Action: Mouse moved to (986, 542)
Screenshot: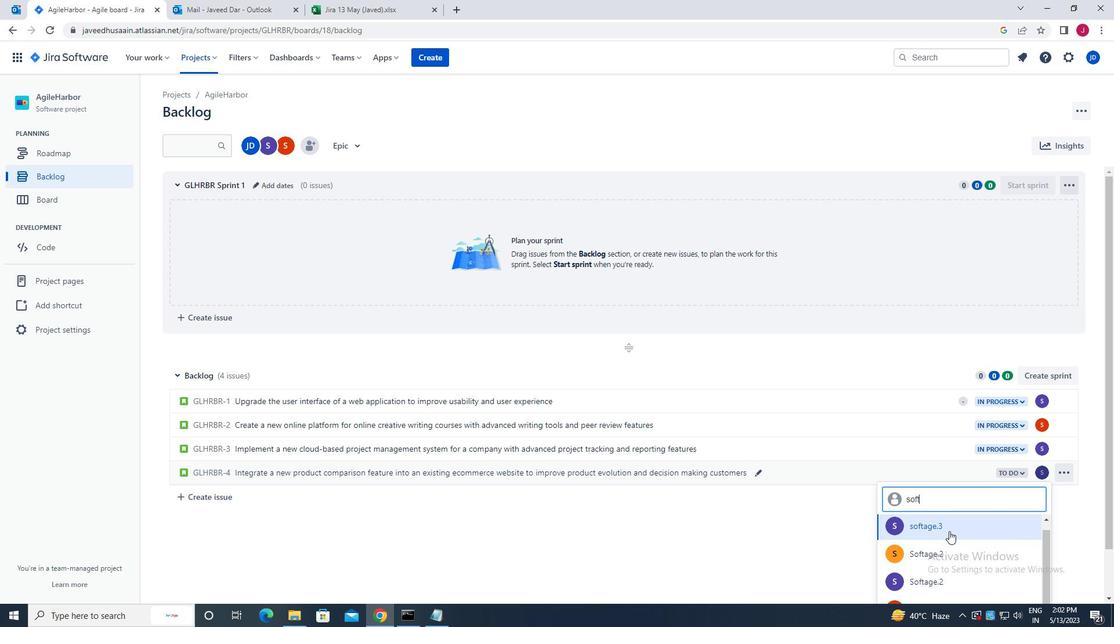 
Action: Mouse scrolled (986, 541) with delta (0, 0)
Screenshot: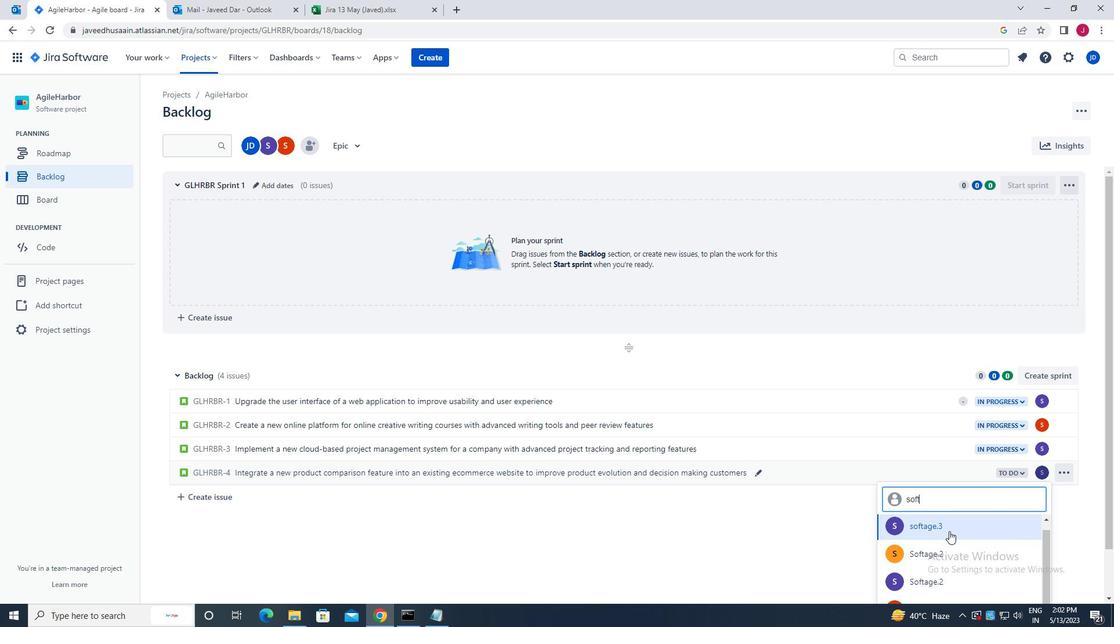 
Action: Mouse moved to (1087, 546)
Screenshot: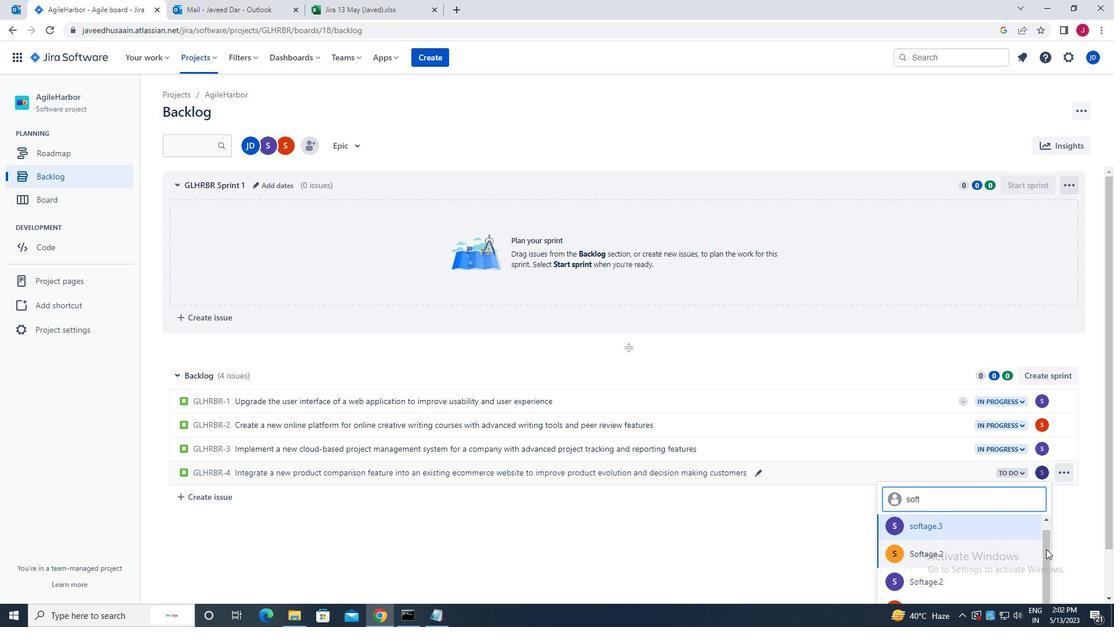 
Action: Mouse scrolled (1087, 545) with delta (0, 0)
Screenshot: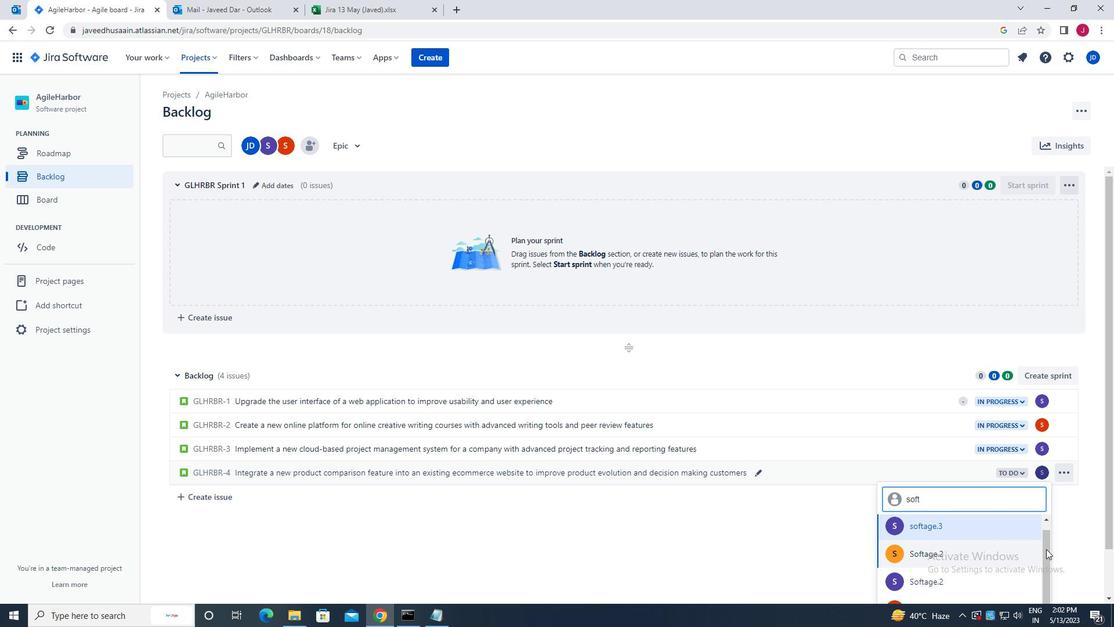 
Action: Mouse moved to (1088, 546)
Screenshot: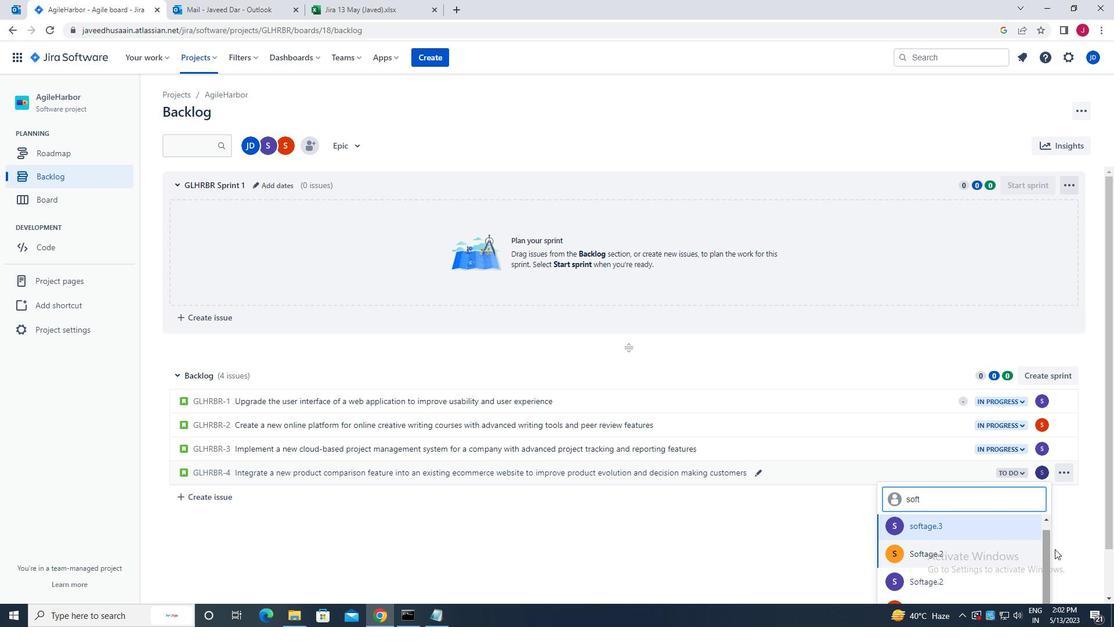 
Action: Mouse scrolled (1088, 545) with delta (0, 0)
Screenshot: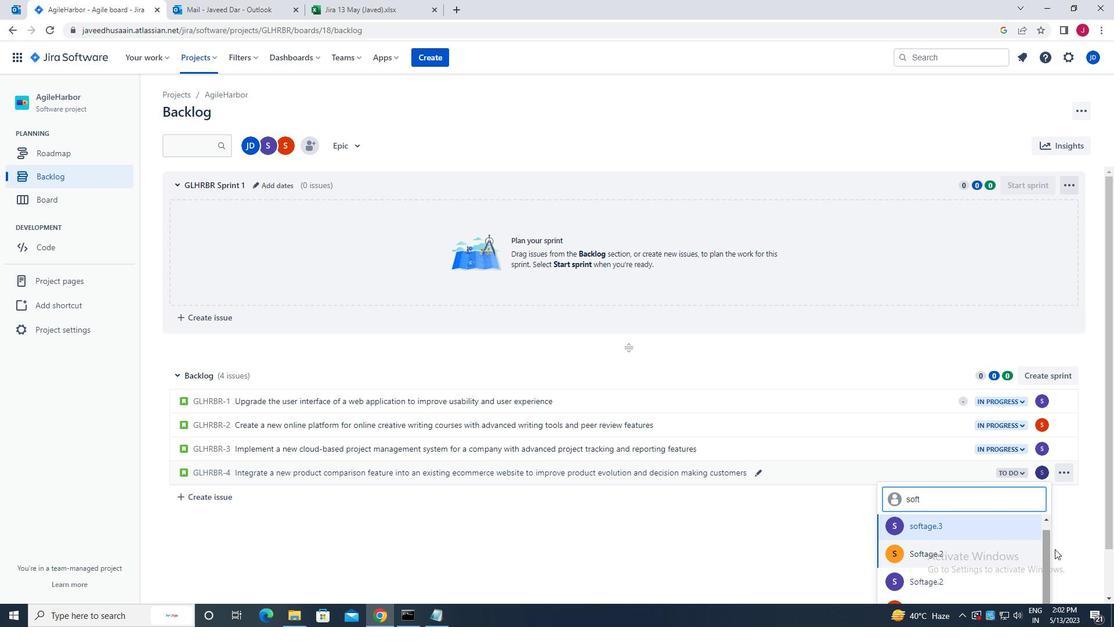 
Action: Mouse scrolled (1088, 545) with delta (0, 0)
Screenshot: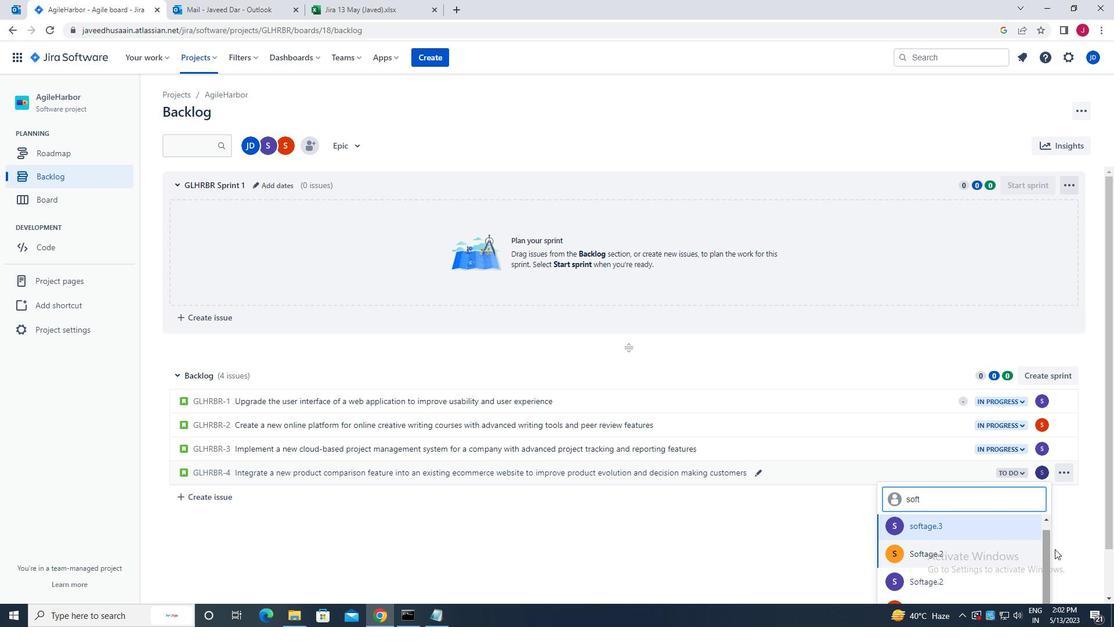 
Action: Mouse scrolled (1088, 545) with delta (0, 0)
Screenshot: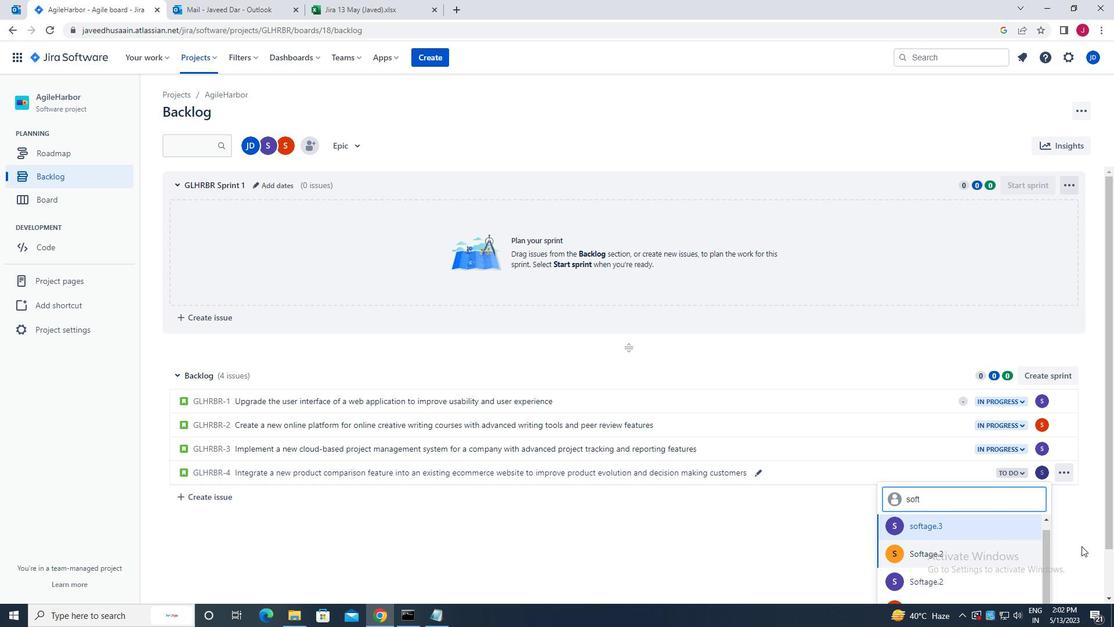 
Action: Mouse scrolled (1088, 545) with delta (0, 0)
Screenshot: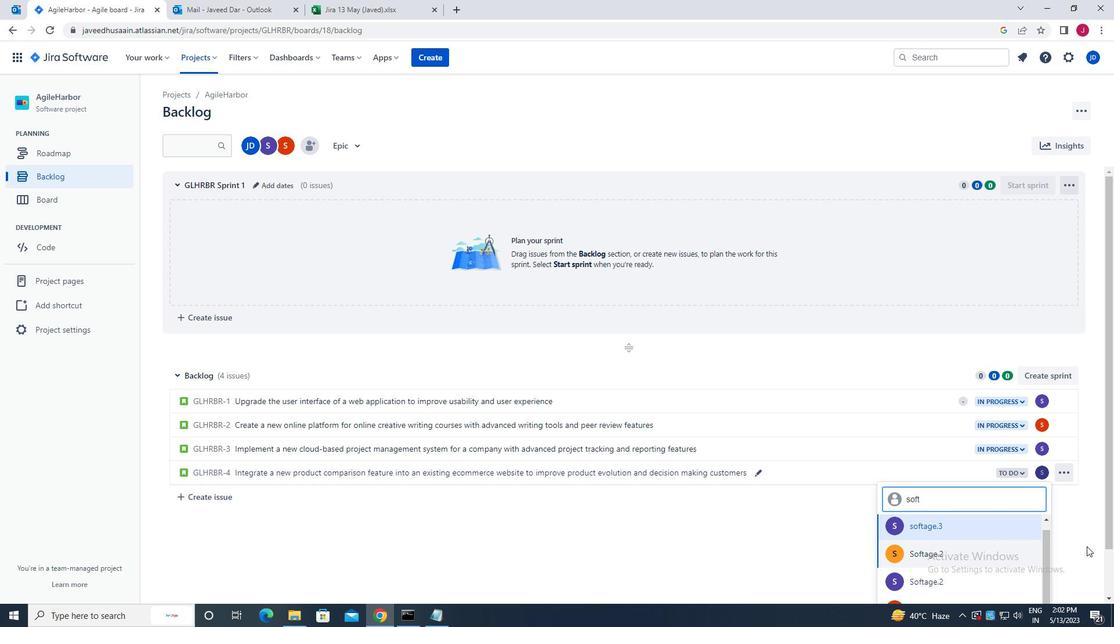 
Action: Mouse moved to (929, 558)
Screenshot: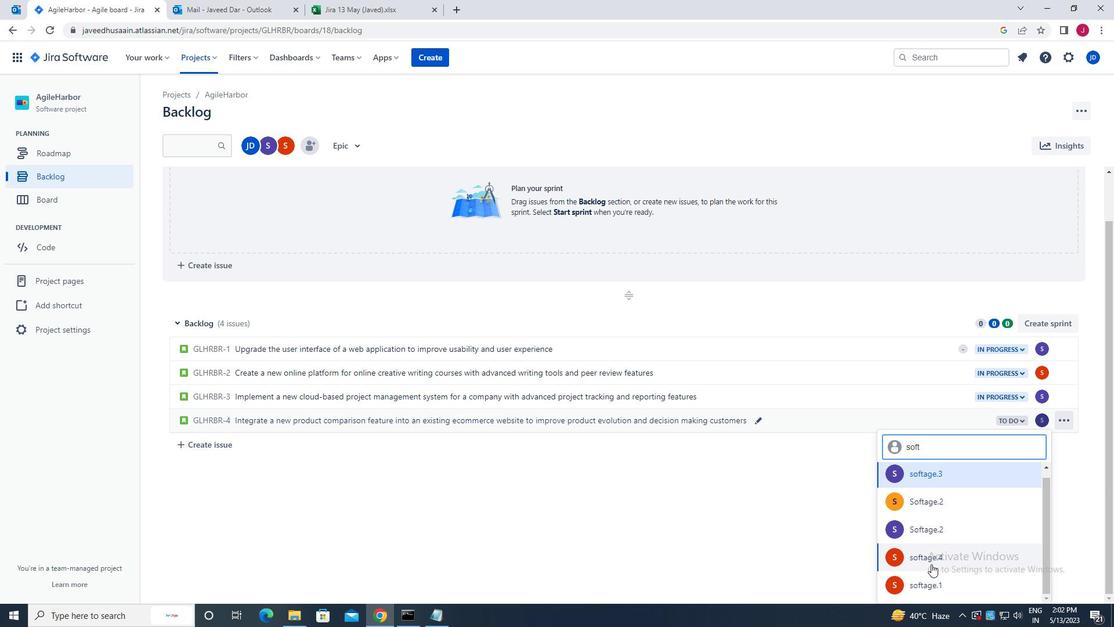 
Action: Mouse pressed left at (929, 558)
Screenshot: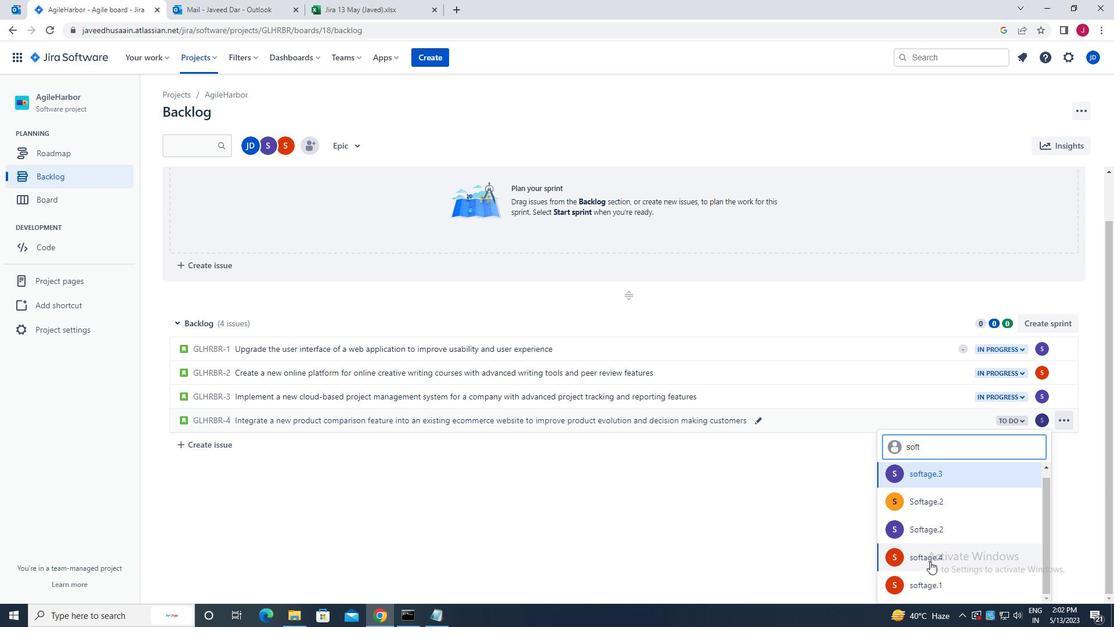 
Action: Mouse moved to (1019, 472)
Screenshot: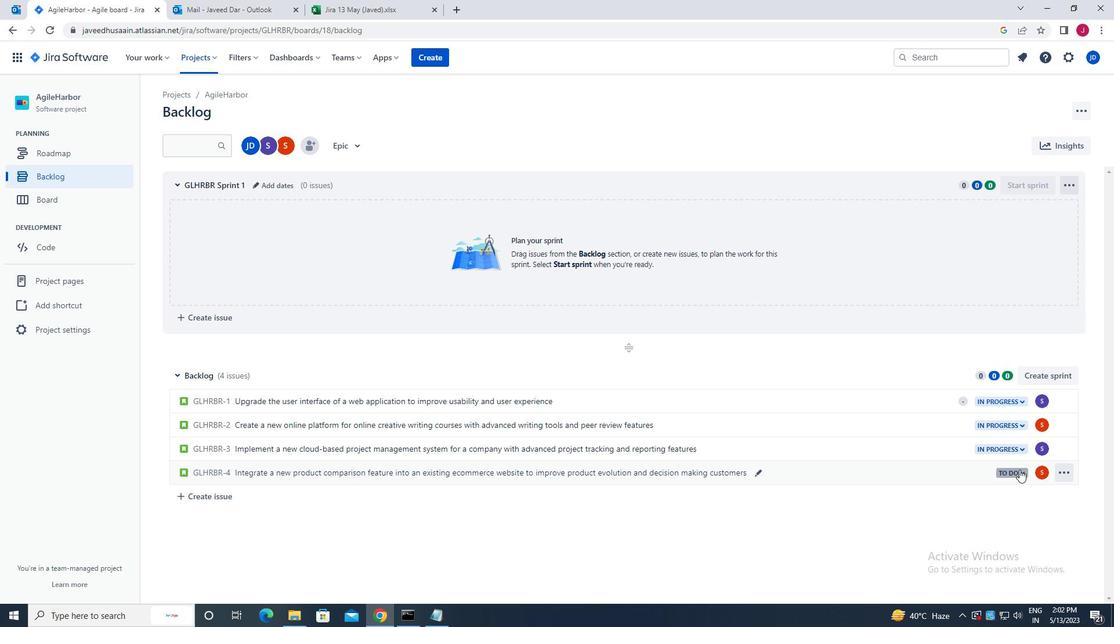 
Action: Mouse pressed left at (1019, 472)
Screenshot: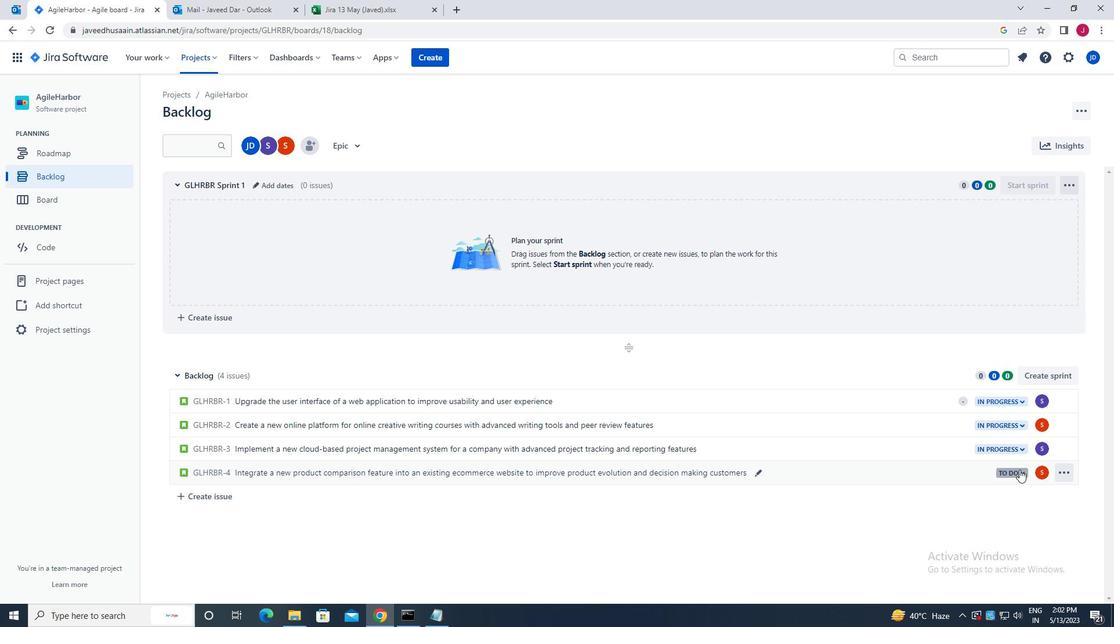 
Action: Mouse moved to (938, 495)
Screenshot: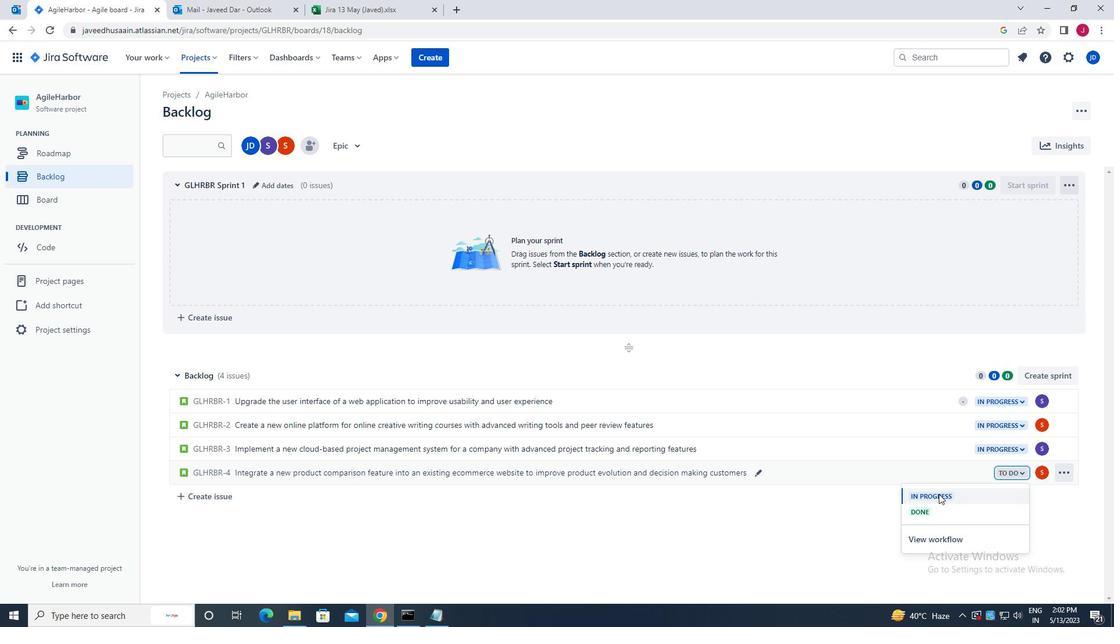 
Action: Mouse pressed left at (938, 495)
Screenshot: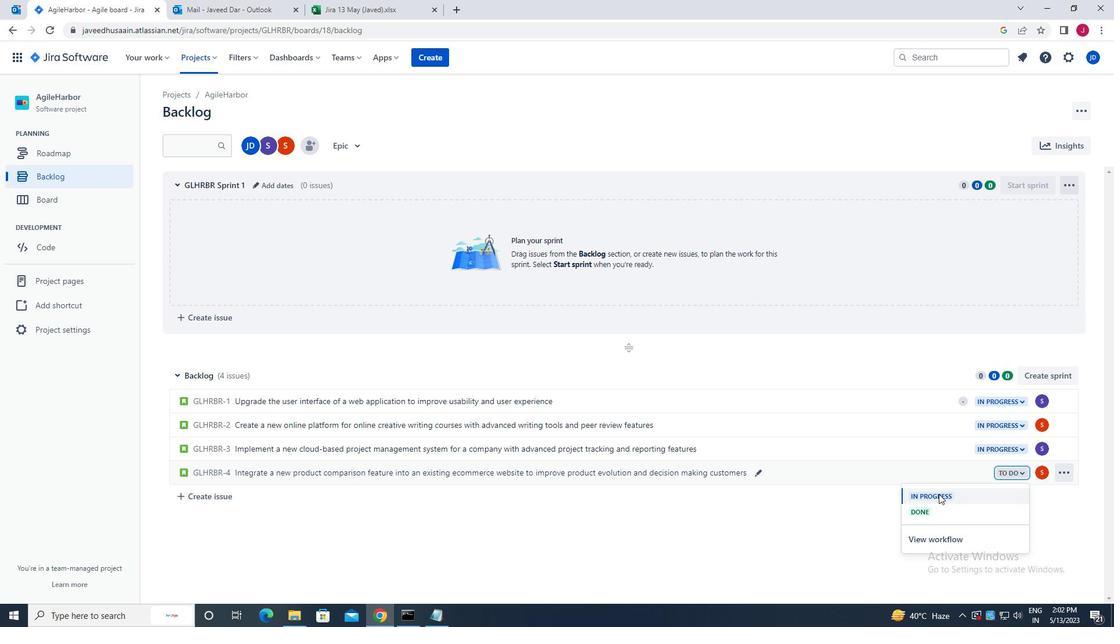 
Action: Mouse moved to (911, 515)
Screenshot: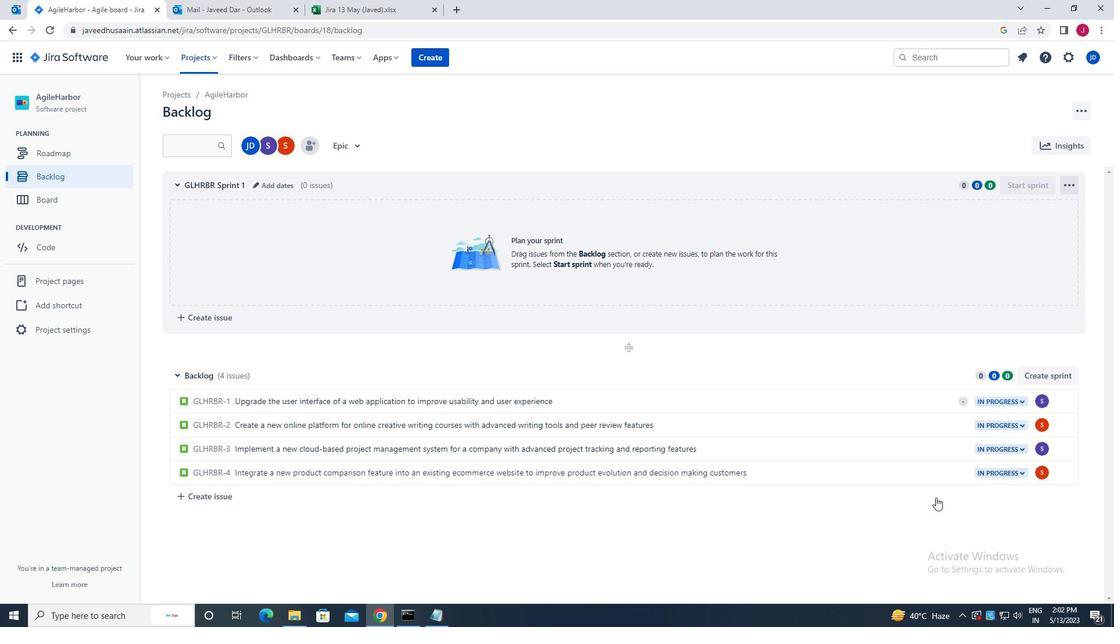 
